 Task: Find connections with filter location Uttar Char Fasson with filter topic #Projectmanagements with filter profile language Spanish with filter current company Accel with filter school Amritsar College of Engg. & Tech, Amritsar with filter industry Law Practice with filter service category Insurance with filter keywords title Medical Transcriptionist
Action: Mouse moved to (636, 109)
Screenshot: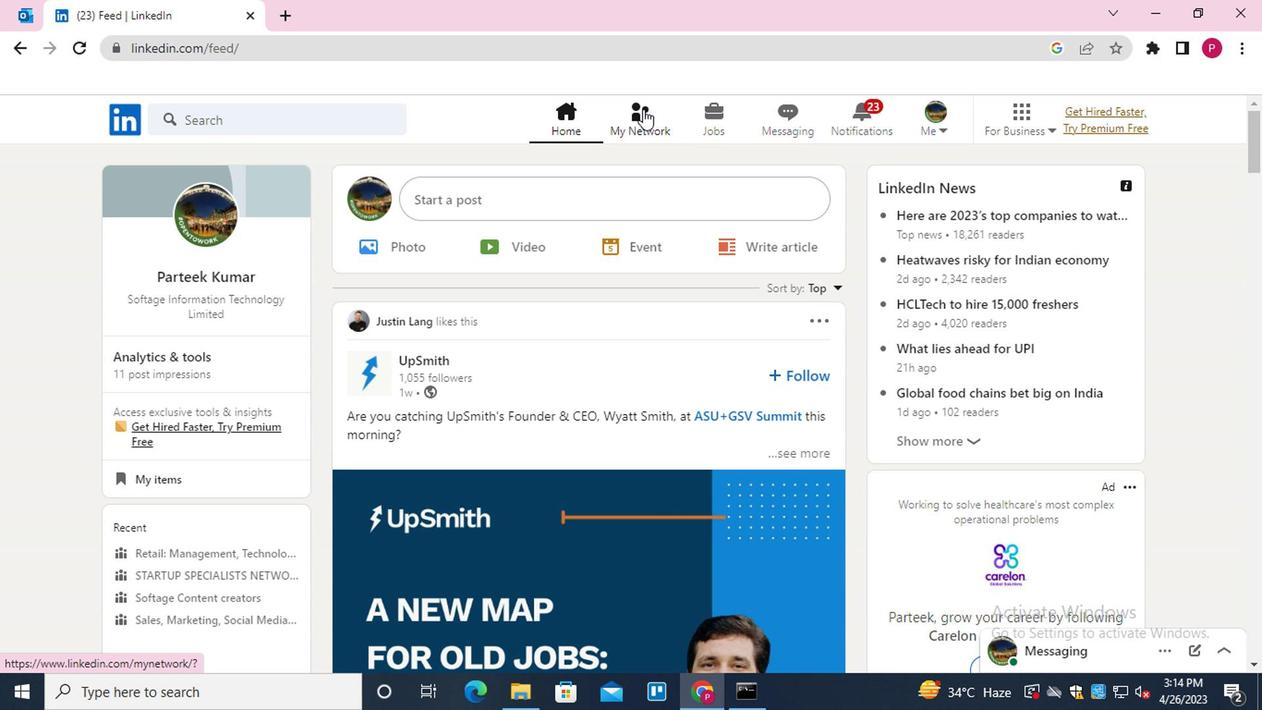
Action: Mouse pressed left at (636, 109)
Screenshot: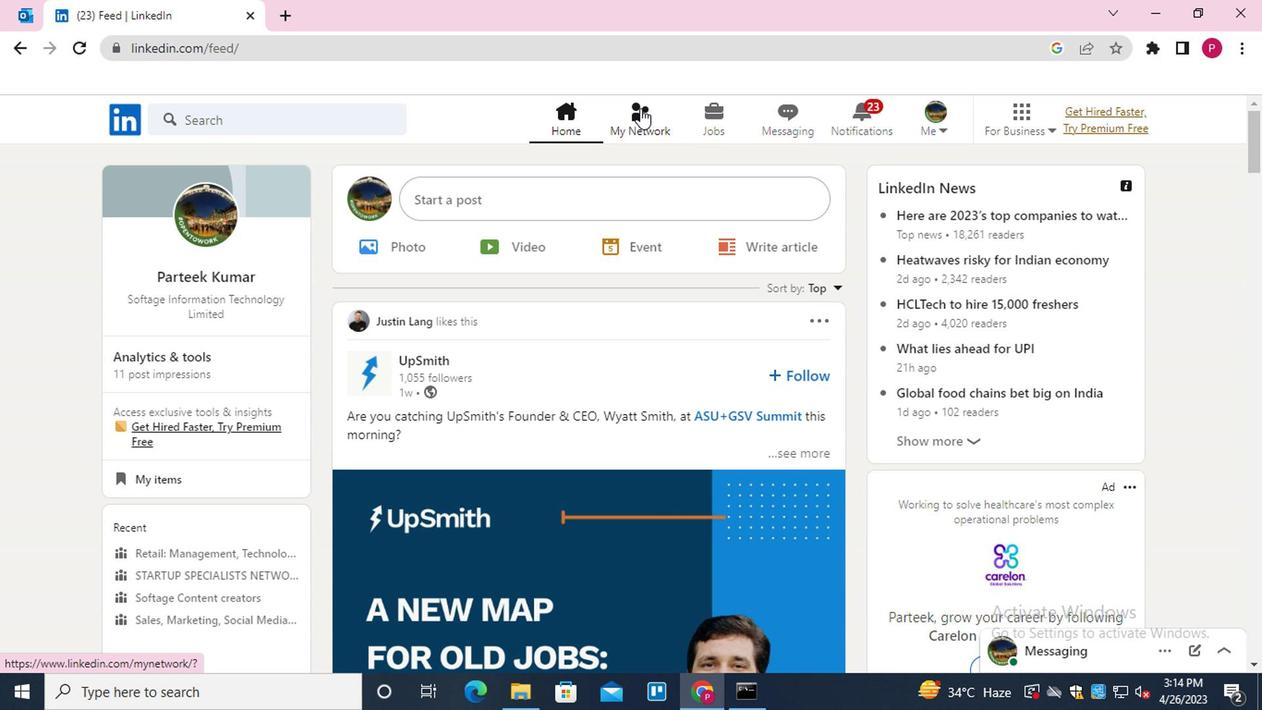 
Action: Mouse moved to (292, 226)
Screenshot: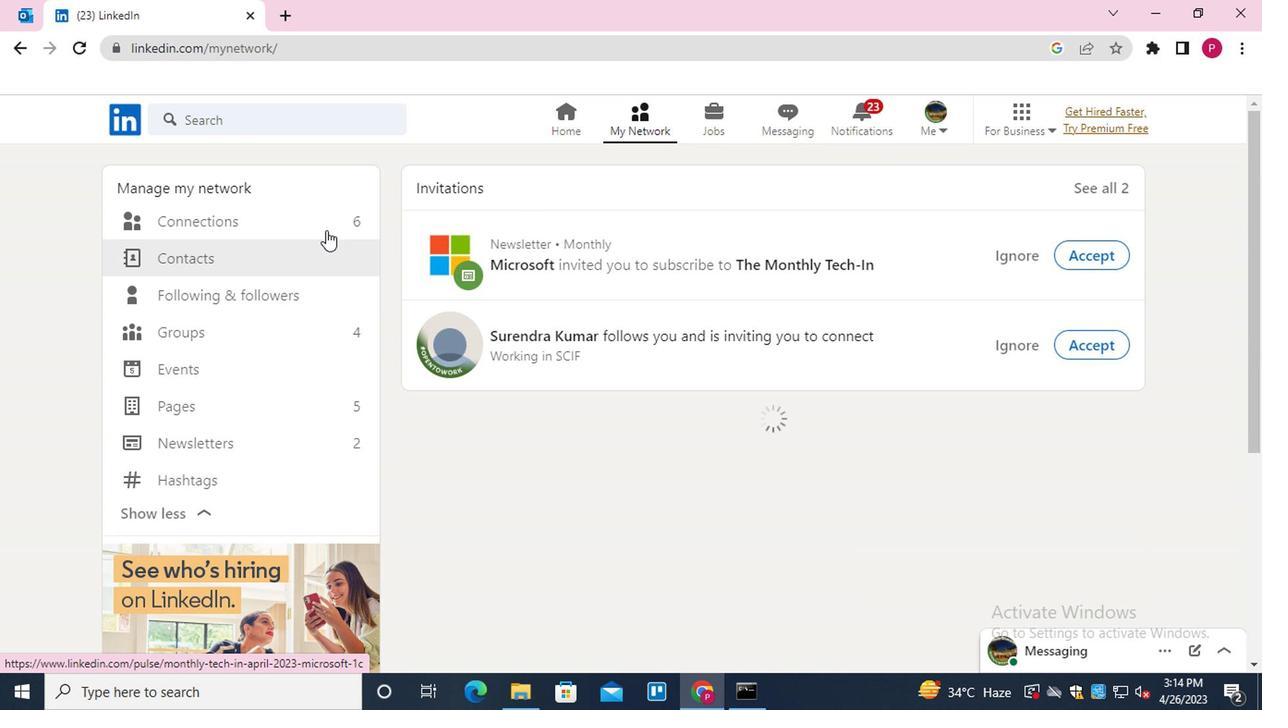 
Action: Mouse pressed left at (292, 226)
Screenshot: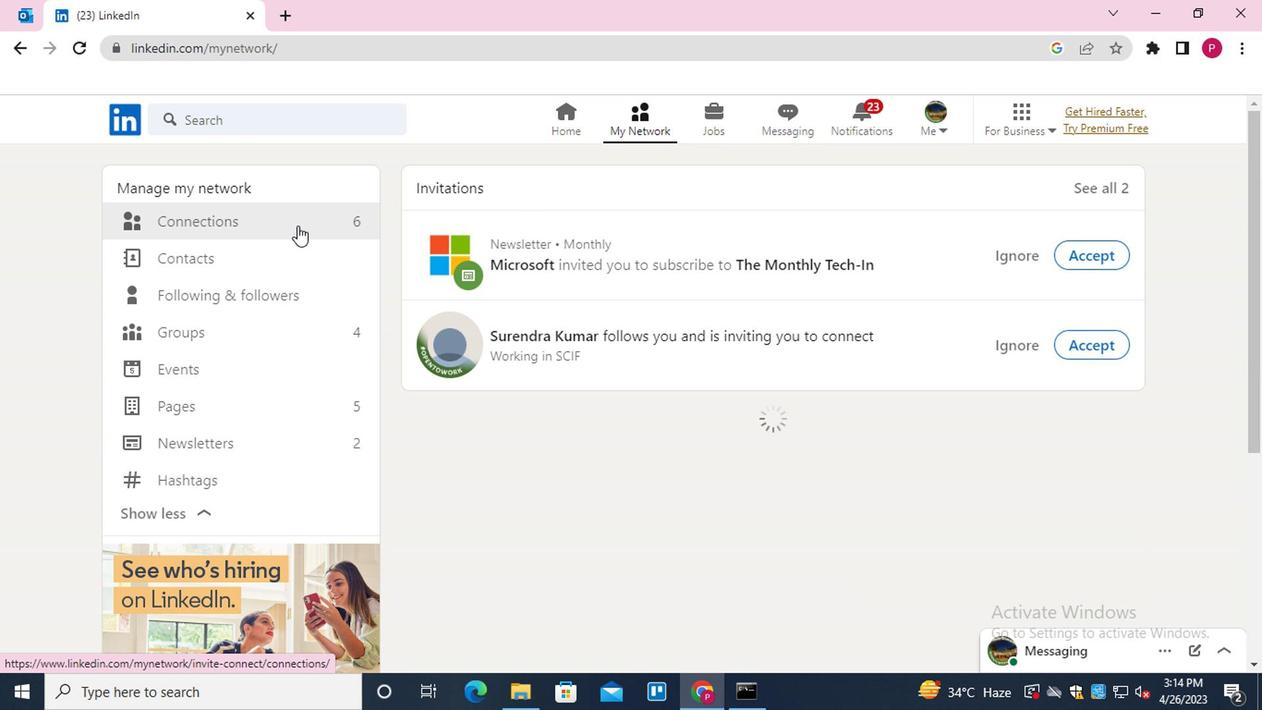 
Action: Mouse moved to (768, 224)
Screenshot: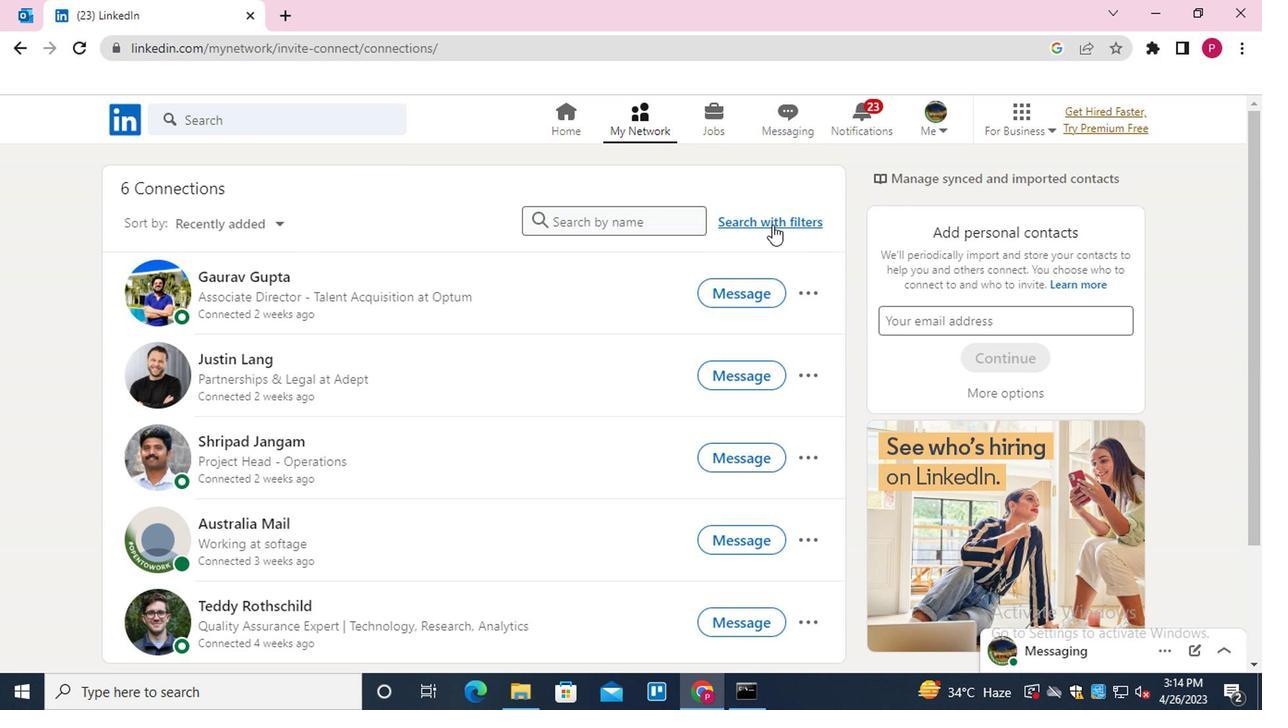 
Action: Mouse pressed left at (768, 224)
Screenshot: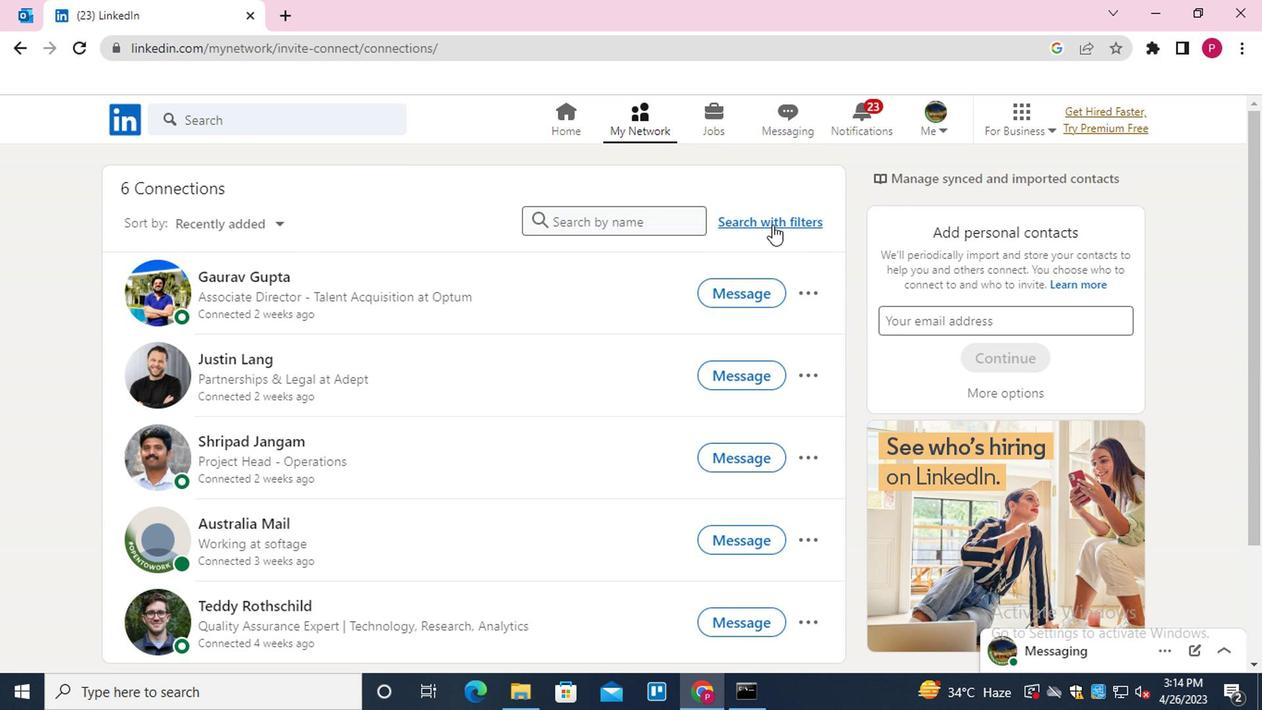 
Action: Mouse moved to (605, 169)
Screenshot: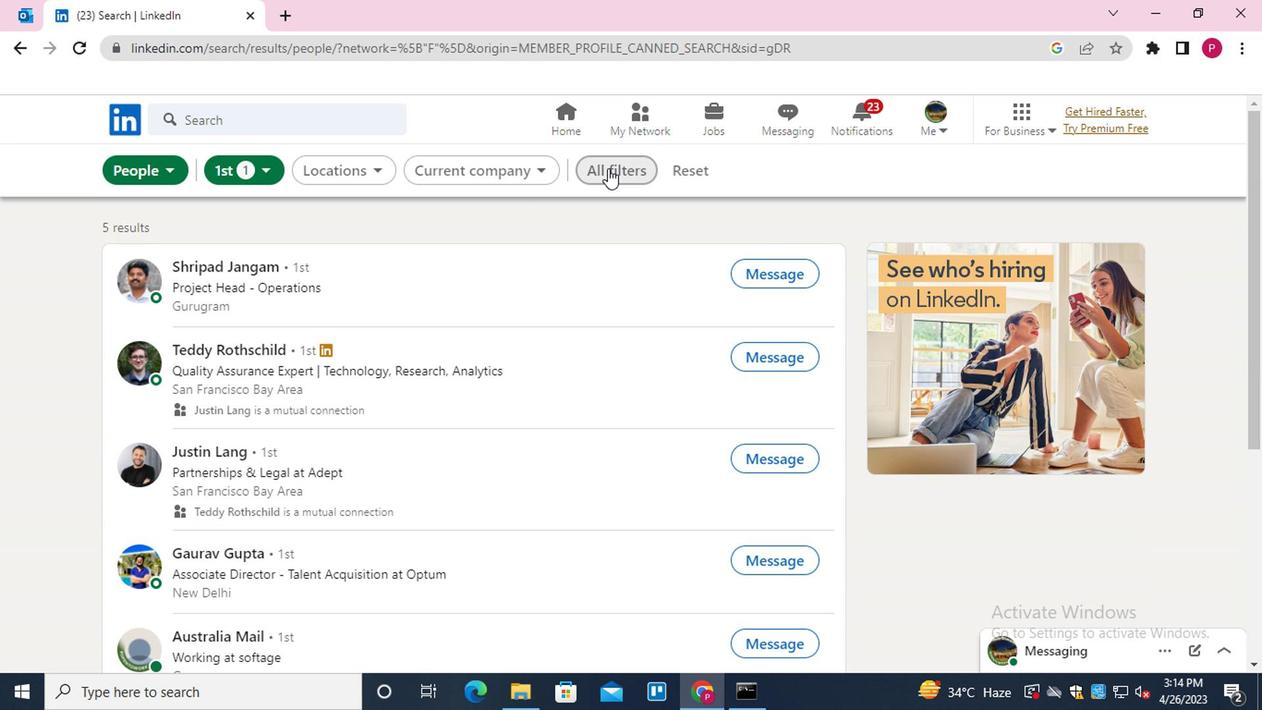 
Action: Mouse pressed left at (605, 169)
Screenshot: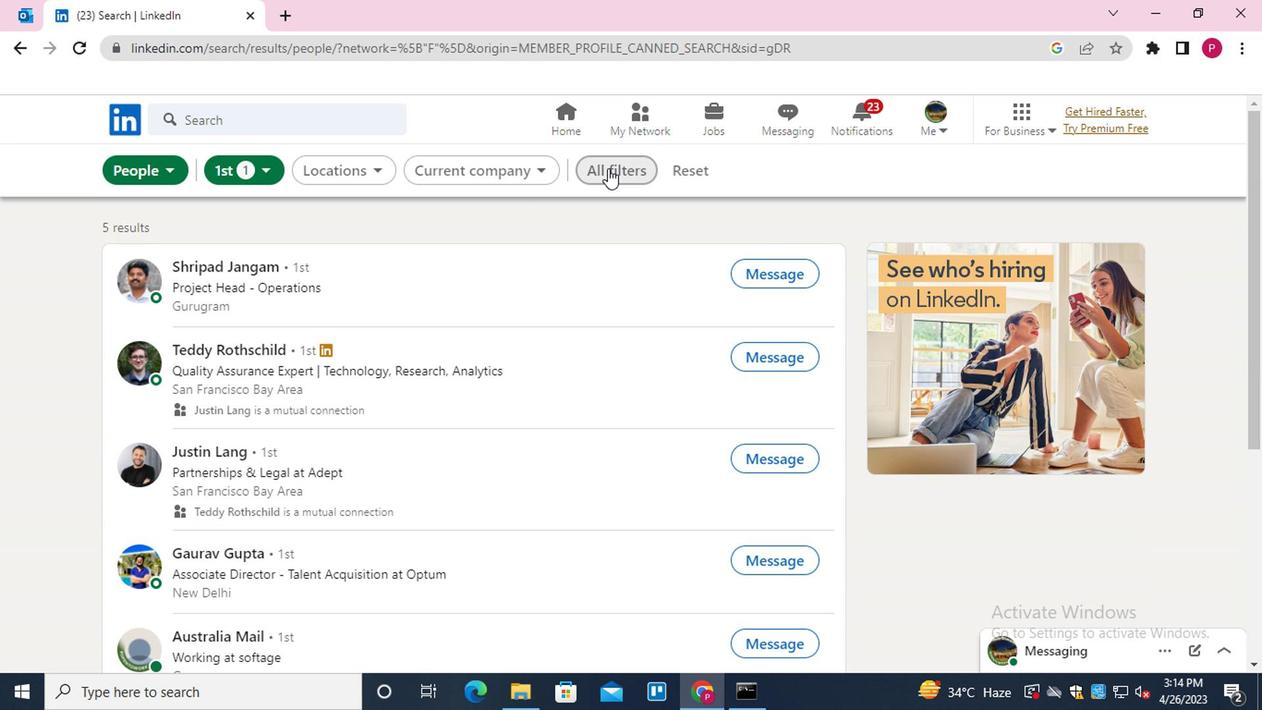 
Action: Mouse moved to (1016, 395)
Screenshot: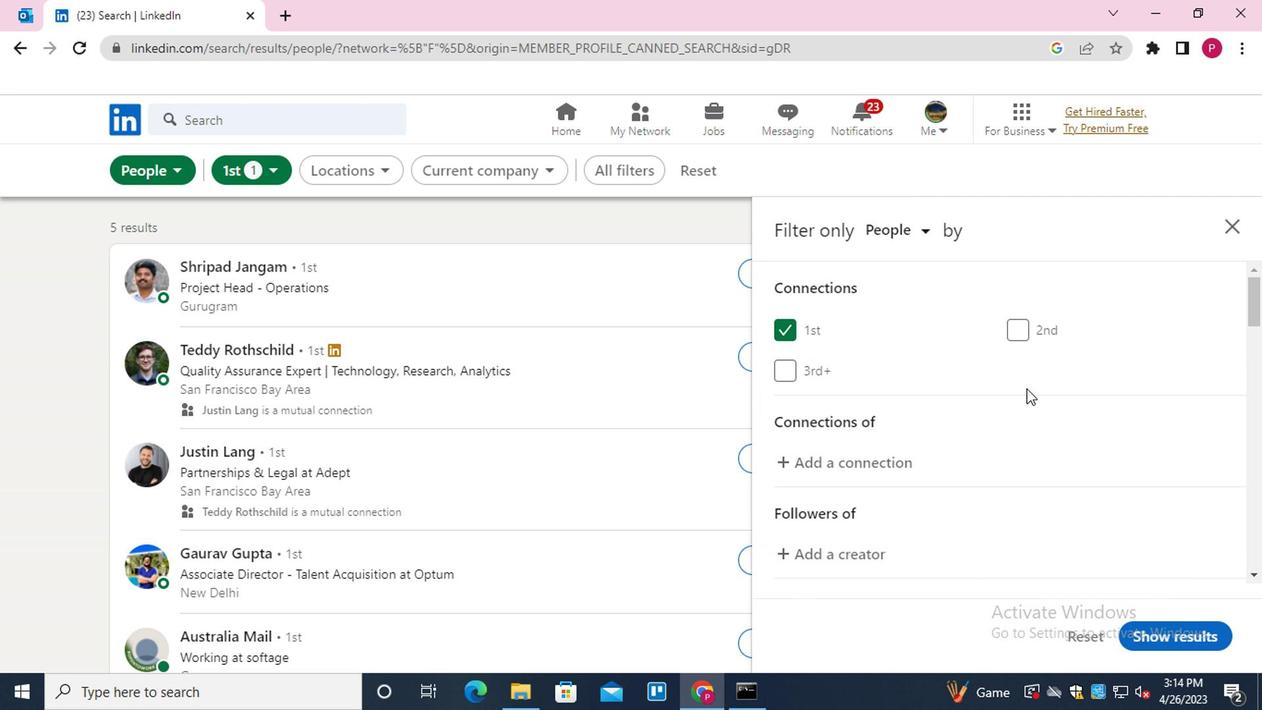 
Action: Mouse scrolled (1016, 394) with delta (0, -1)
Screenshot: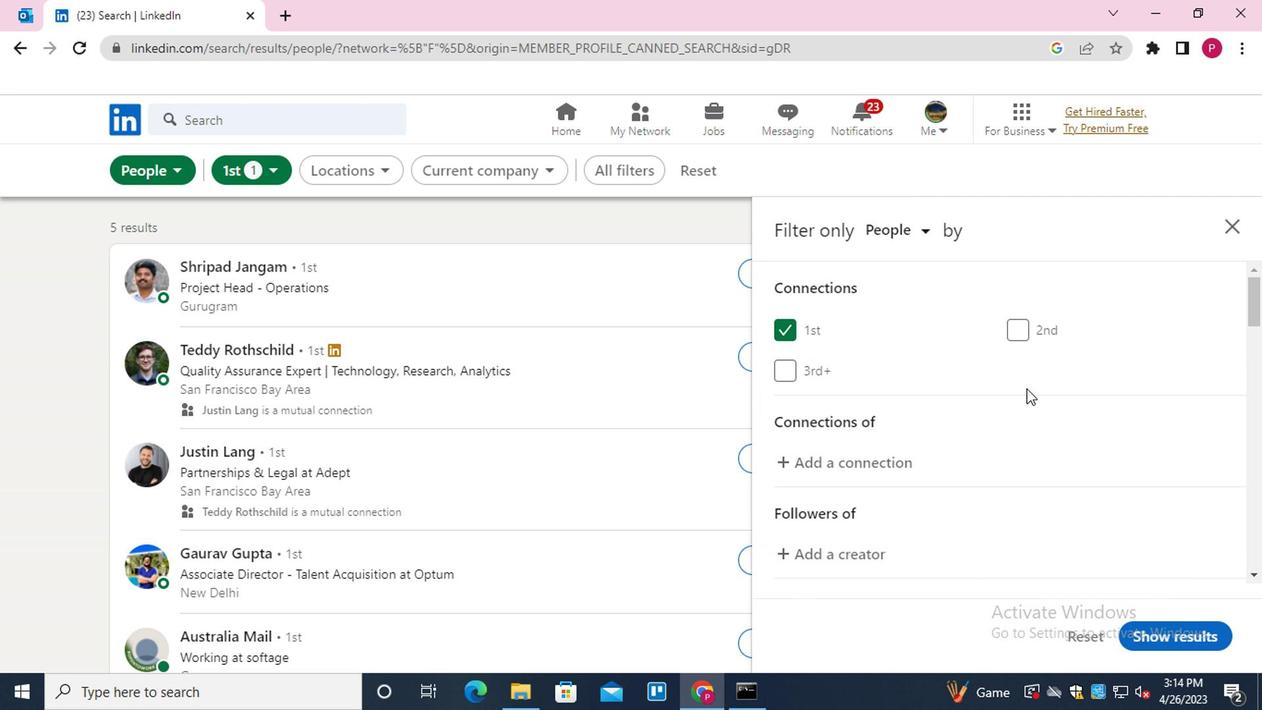 
Action: Mouse scrolled (1016, 394) with delta (0, -1)
Screenshot: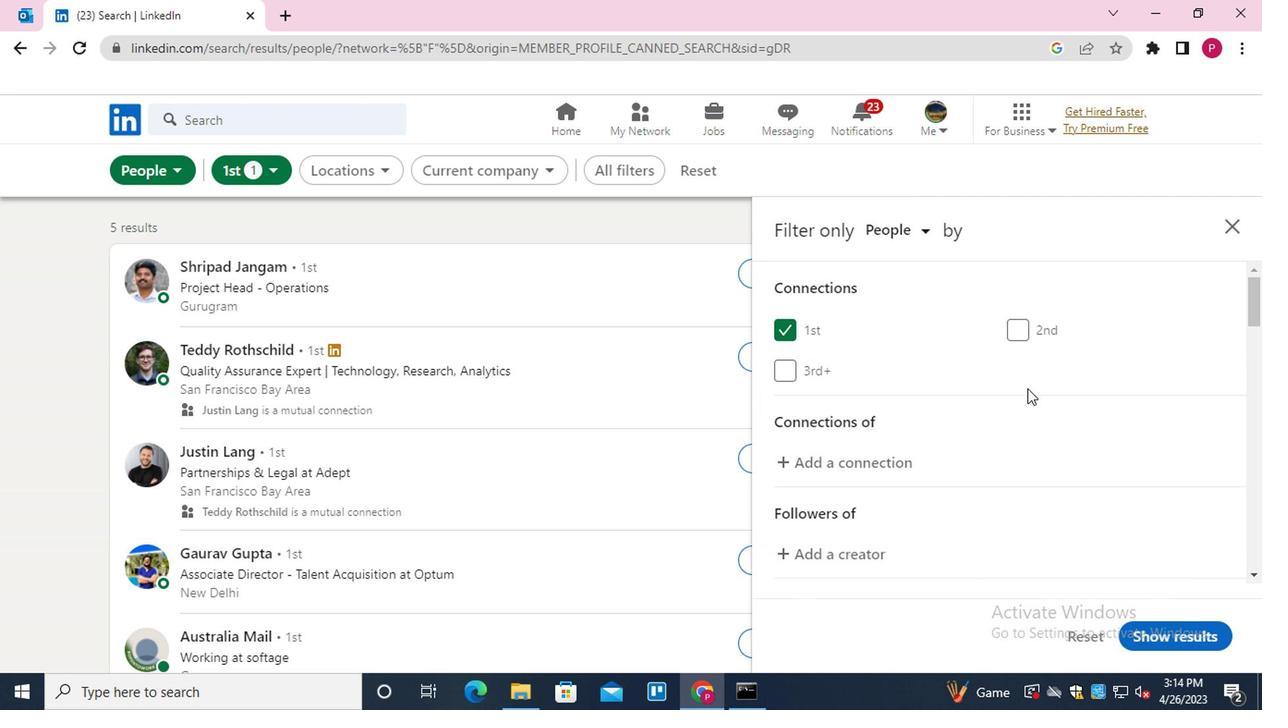 
Action: Mouse scrolled (1016, 394) with delta (0, -1)
Screenshot: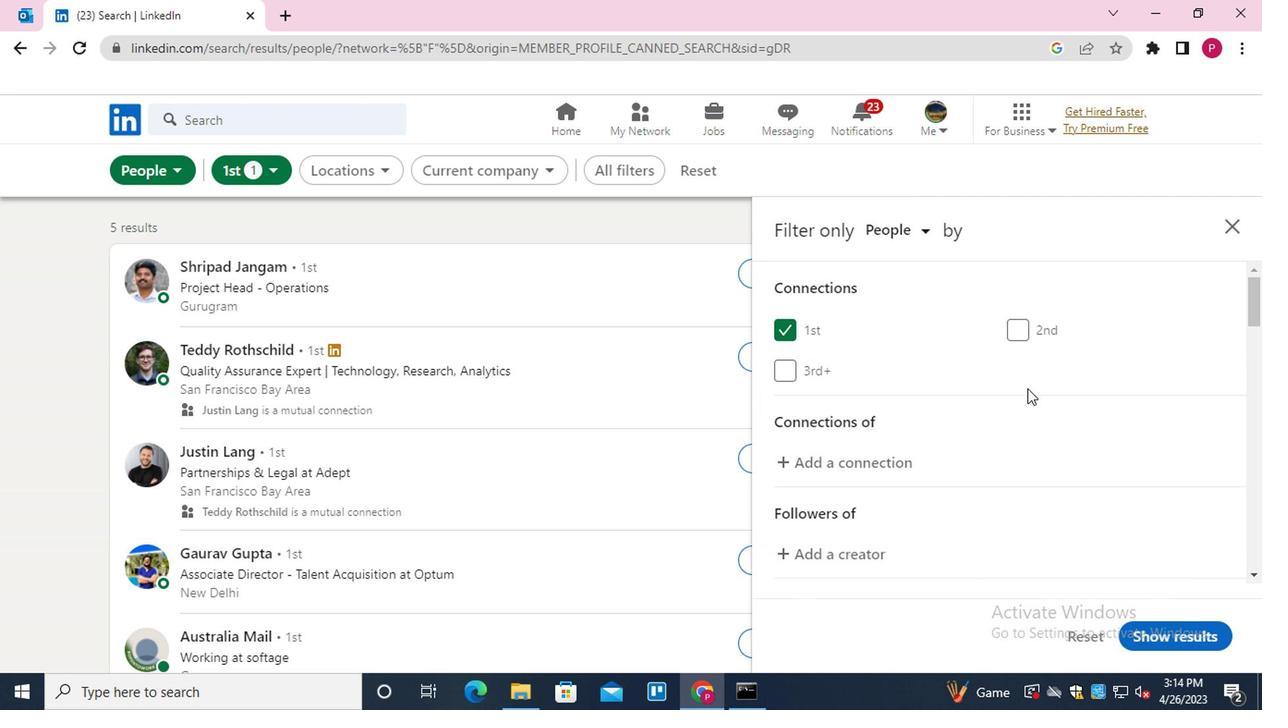 
Action: Mouse scrolled (1016, 394) with delta (0, -1)
Screenshot: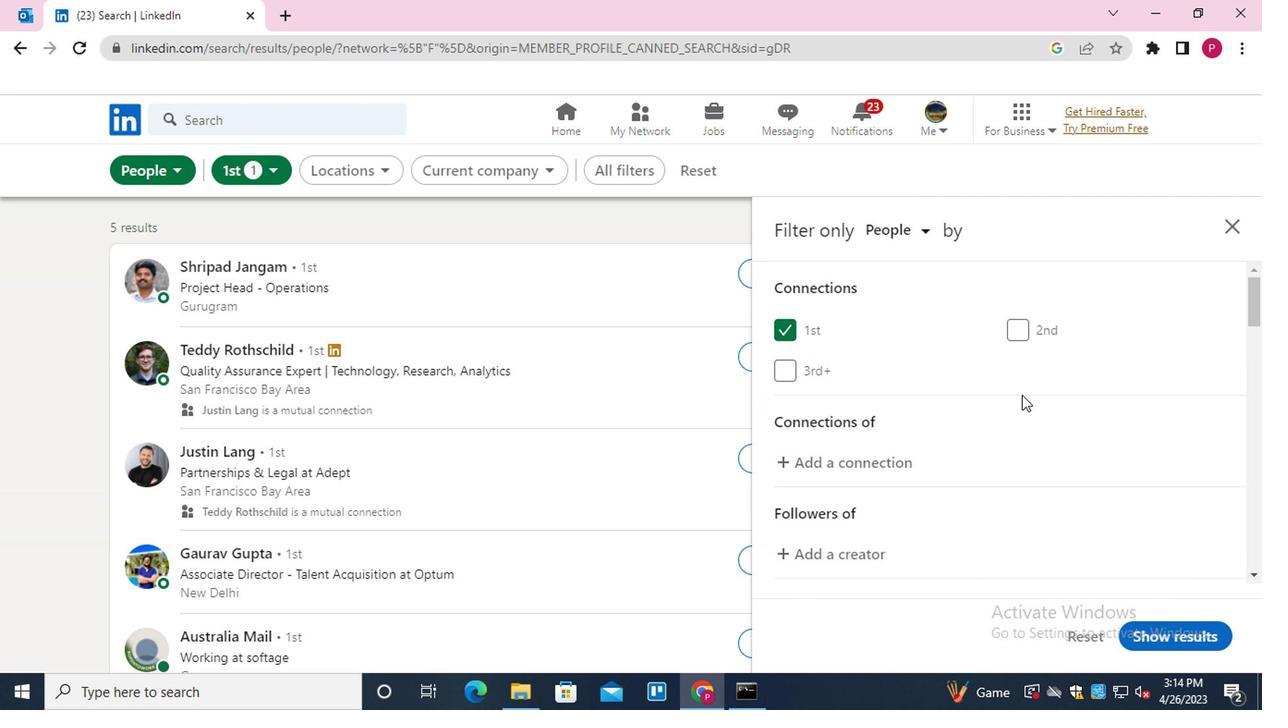 
Action: Mouse moved to (1075, 359)
Screenshot: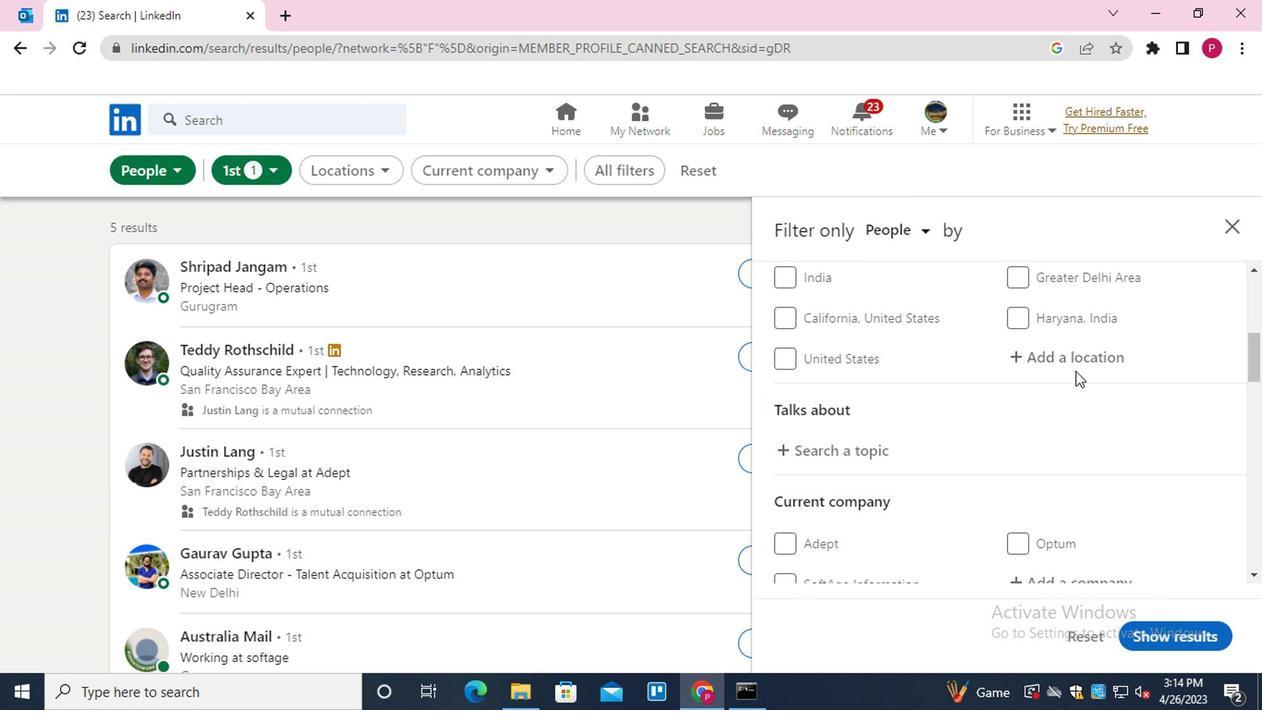 
Action: Mouse pressed left at (1075, 359)
Screenshot: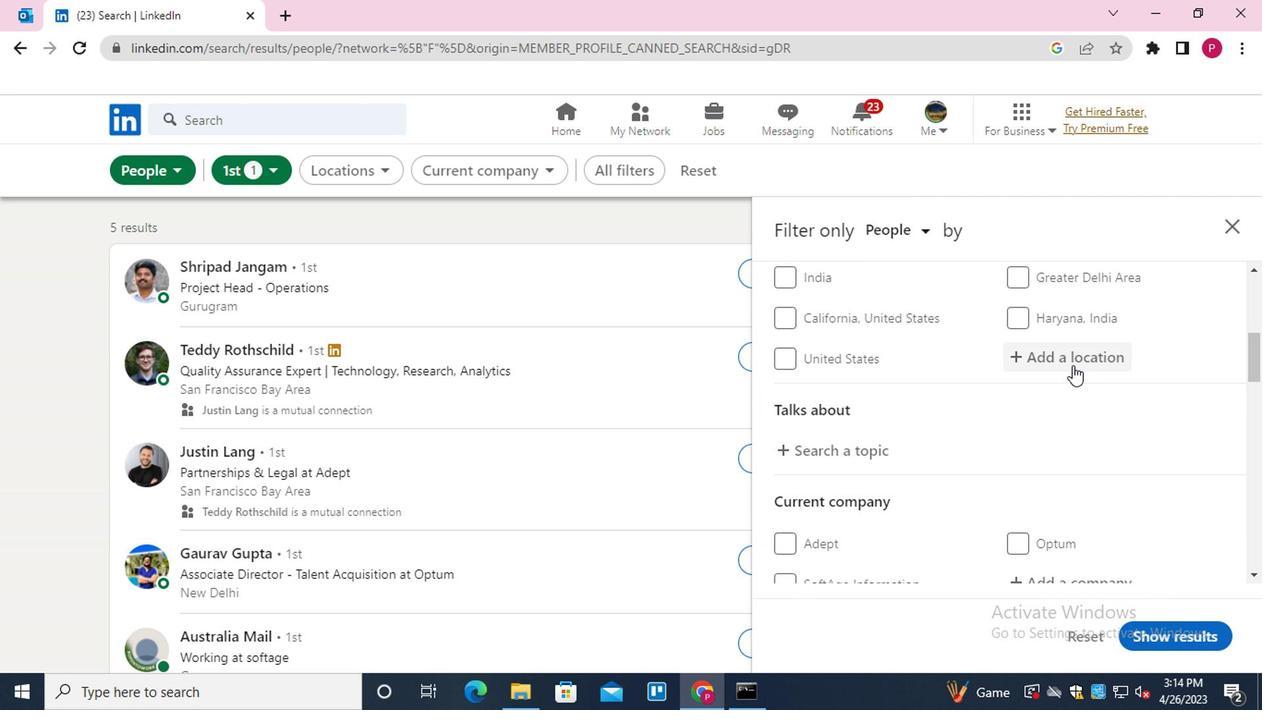 
Action: Key pressed <Key.shift><Key.shift><Key.shift><Key.shift><Key.shift>UTTAR<Key.space><Key.shift><Key.shift>CHAR<Key.space><Key.shift><Key.shift><Key.shift><Key.shift><Key.shift><Key.shift><Key.shift><Key.shift><Key.shift><Key.shift><Key.shift><Key.shift><Key.shift><Key.shift><Key.shift><Key.shift><Key.shift><Key.shift><Key.shift><Key.shift><Key.shift><Key.shift><Key.shift>FASSON
Screenshot: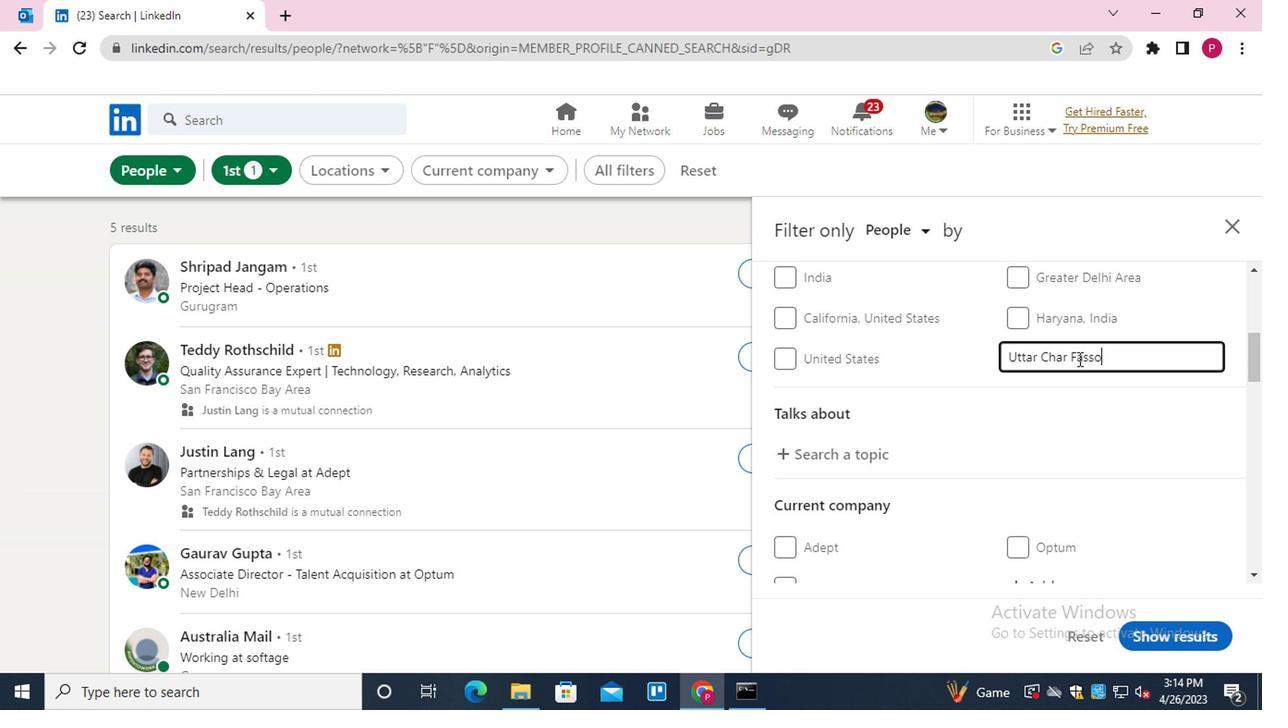 
Action: Mouse moved to (860, 443)
Screenshot: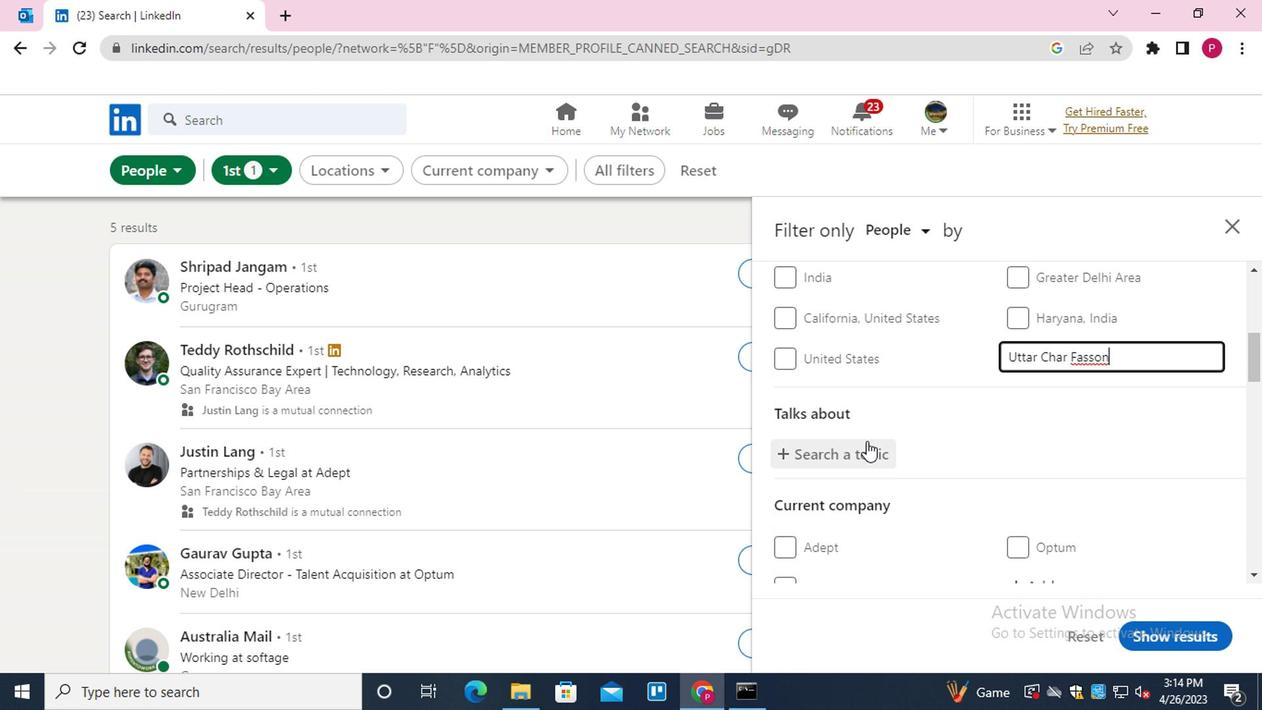 
Action: Mouse pressed left at (860, 443)
Screenshot: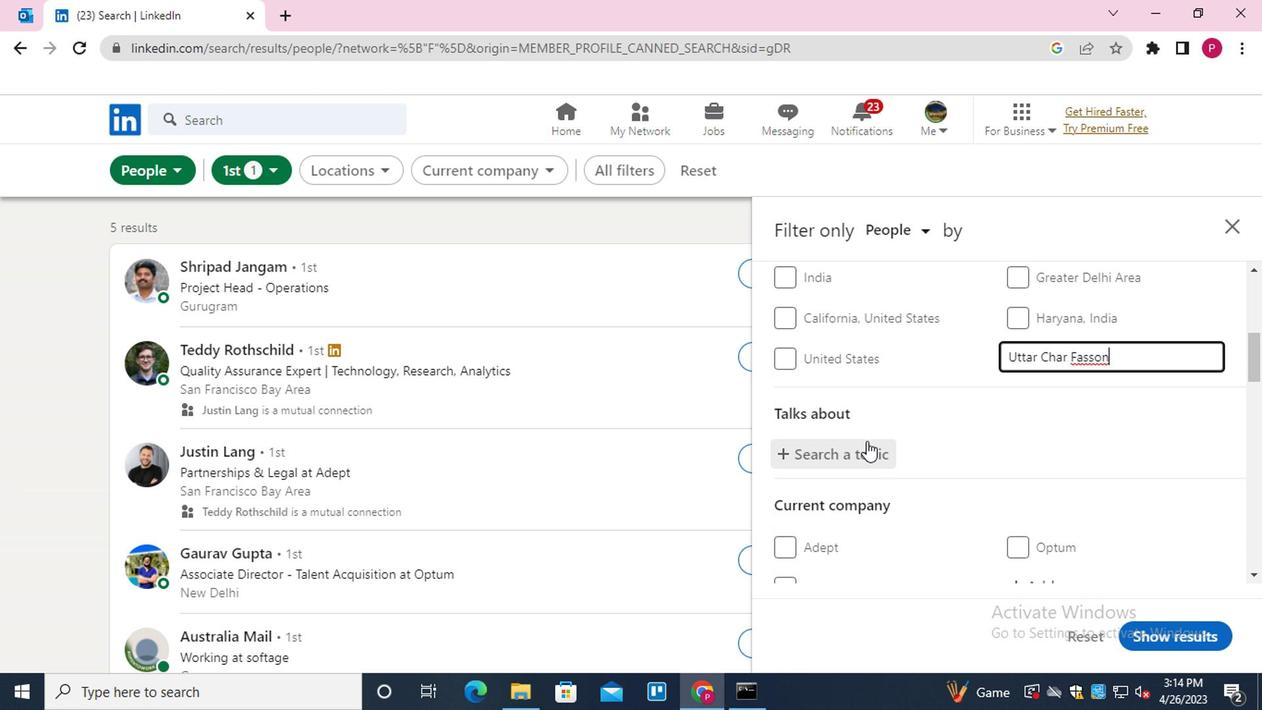 
Action: Mouse moved to (862, 439)
Screenshot: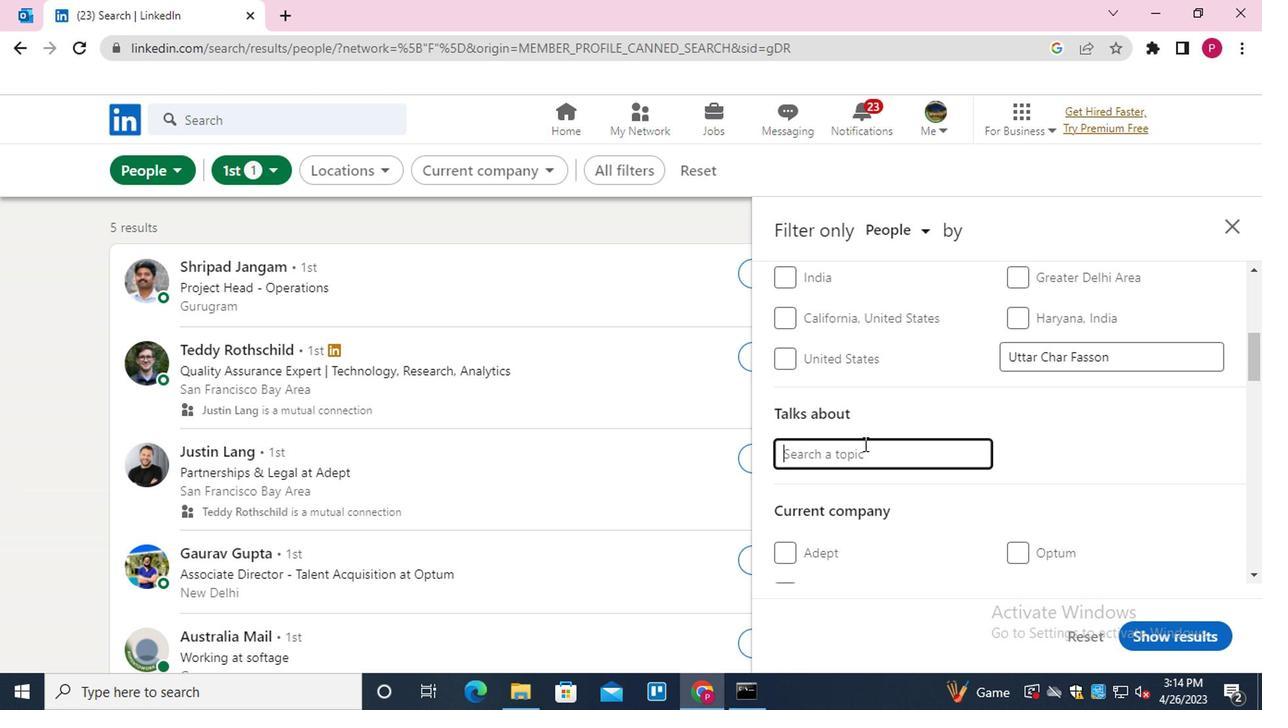 
Action: Key pressed PROJECTMANAGEM<Key.down><Key.enter>
Screenshot: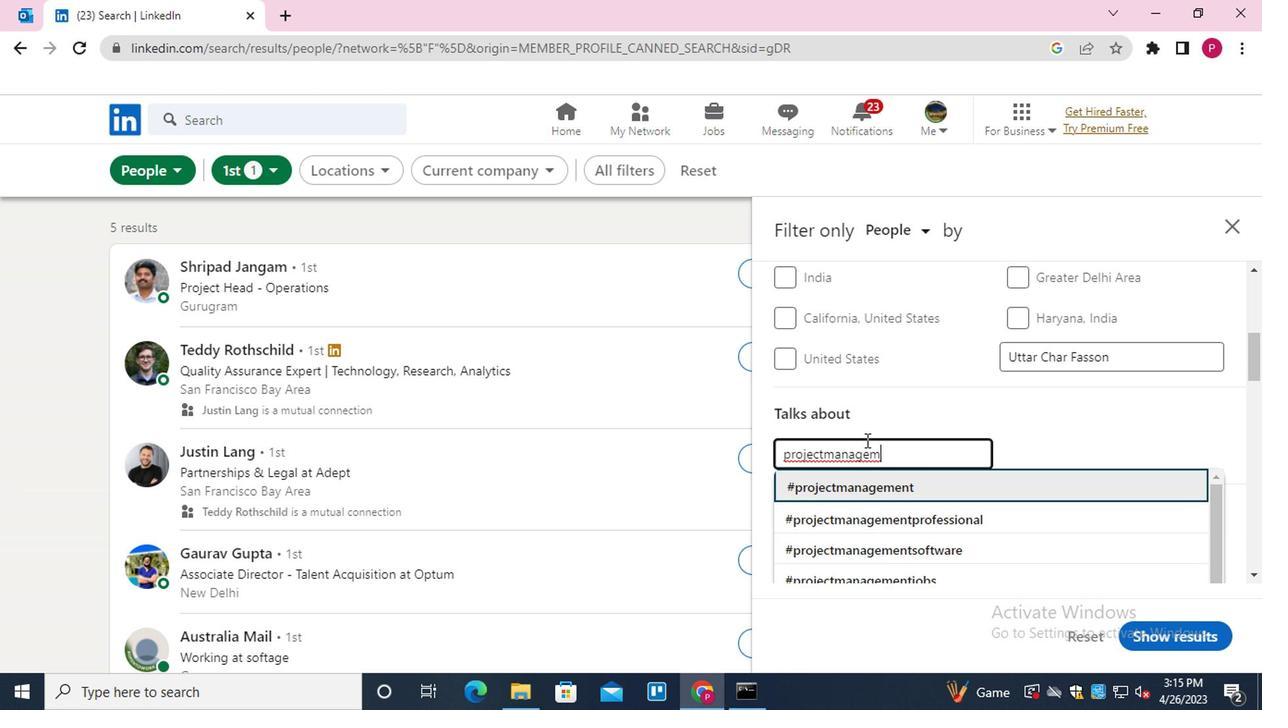 
Action: Mouse moved to (999, 344)
Screenshot: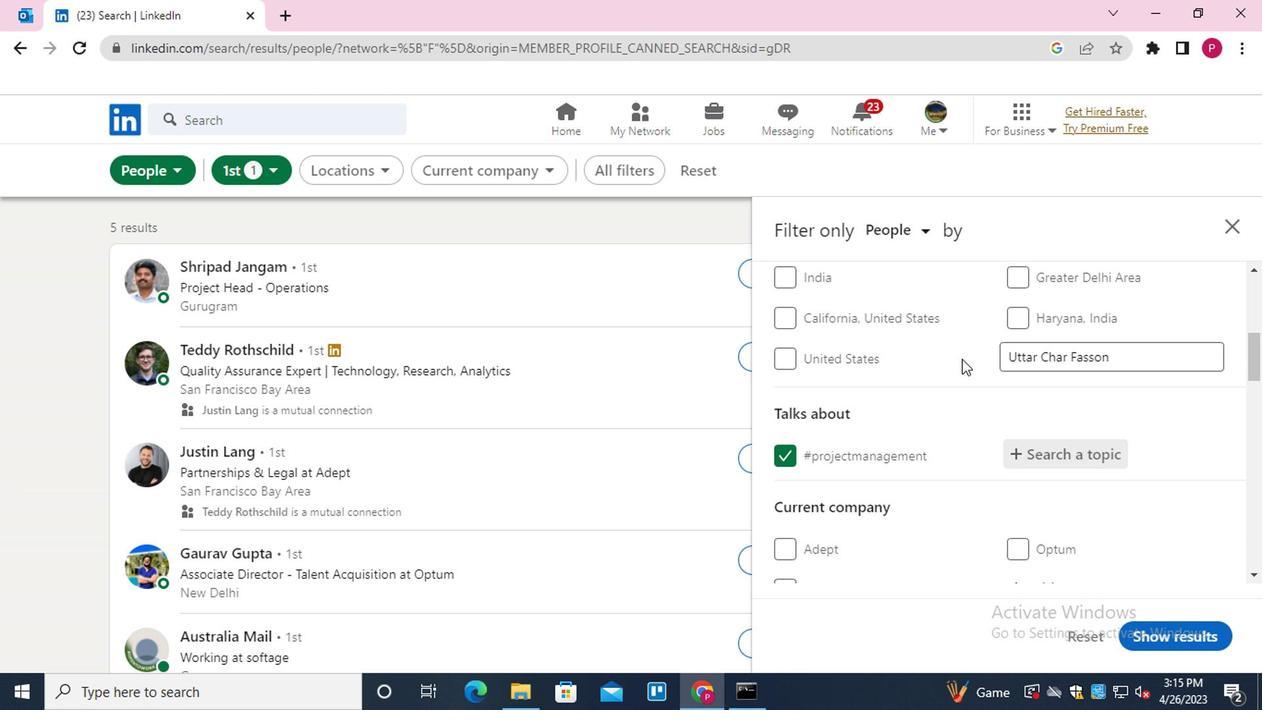
Action: Mouse scrolled (999, 343) with delta (0, -1)
Screenshot: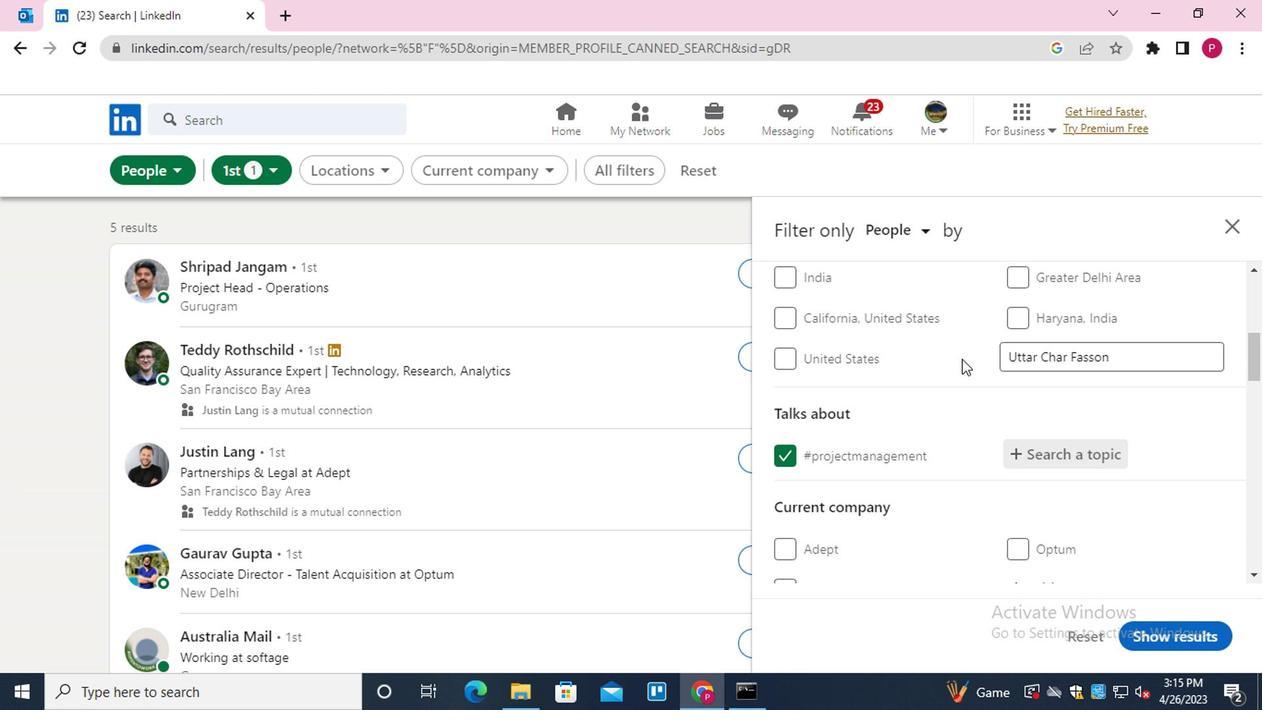 
Action: Mouse moved to (1000, 343)
Screenshot: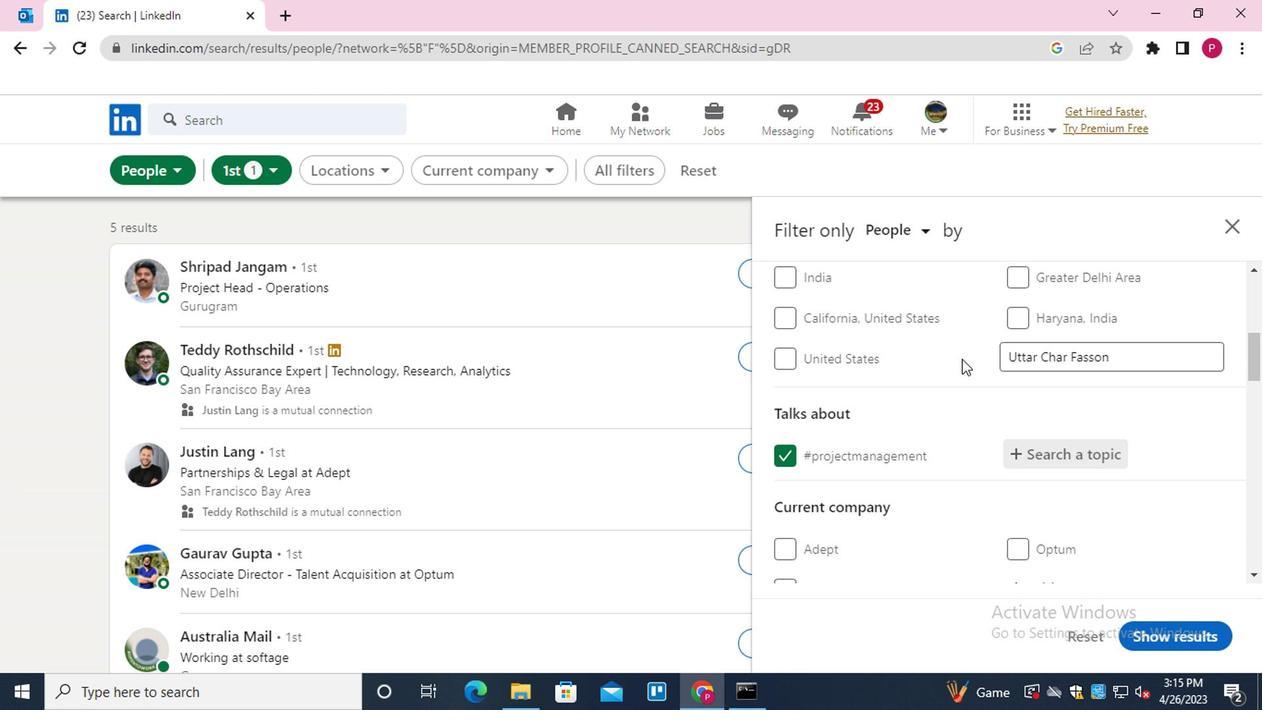 
Action: Mouse scrolled (1000, 342) with delta (0, 0)
Screenshot: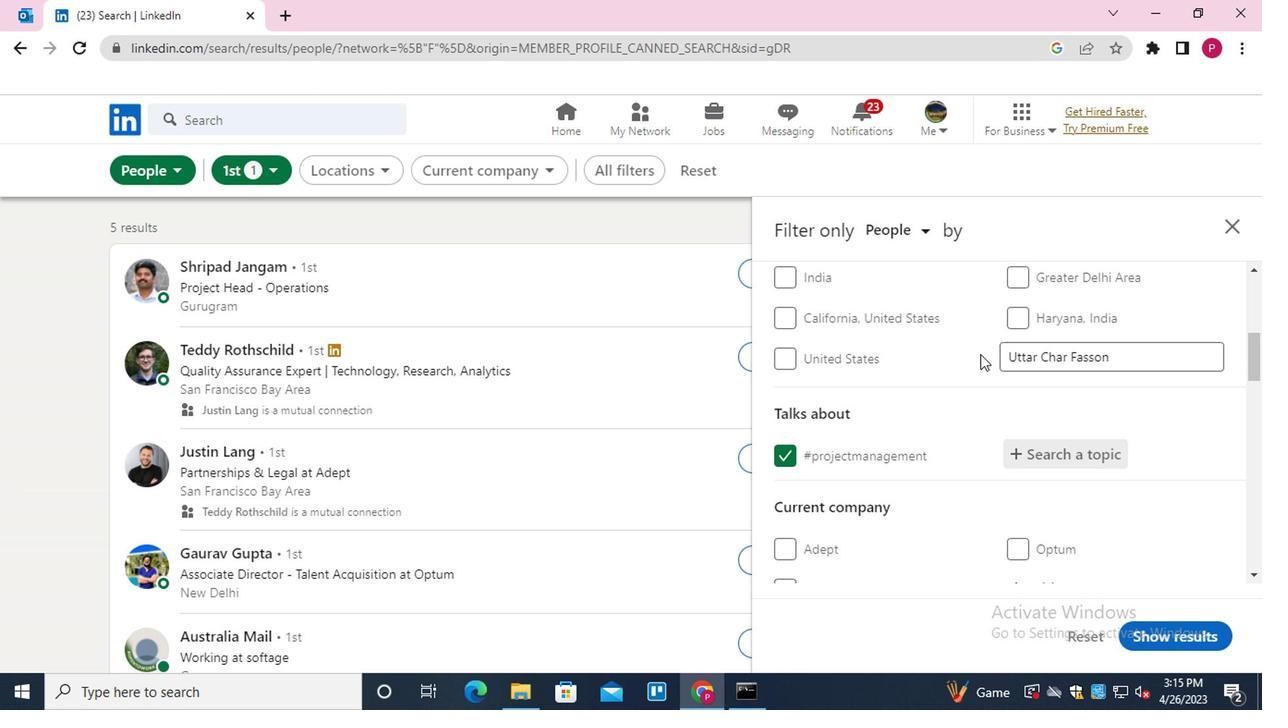 
Action: Mouse moved to (1069, 411)
Screenshot: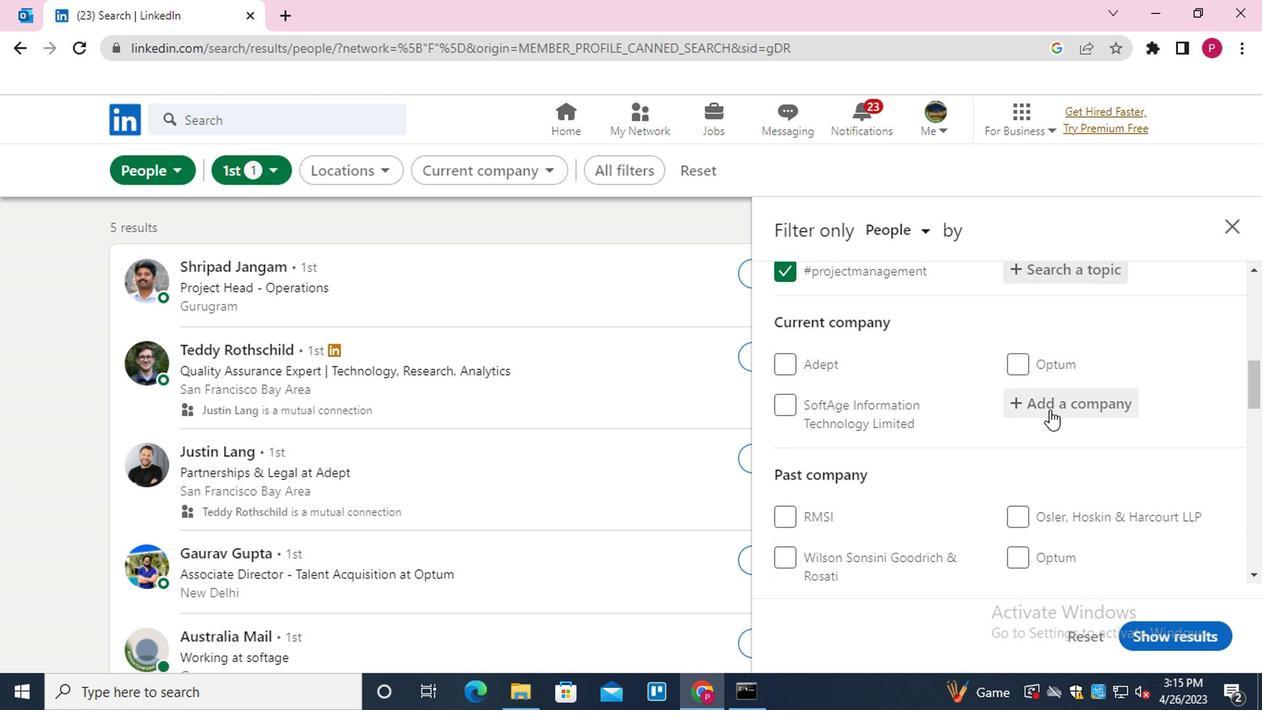 
Action: Mouse pressed left at (1069, 411)
Screenshot: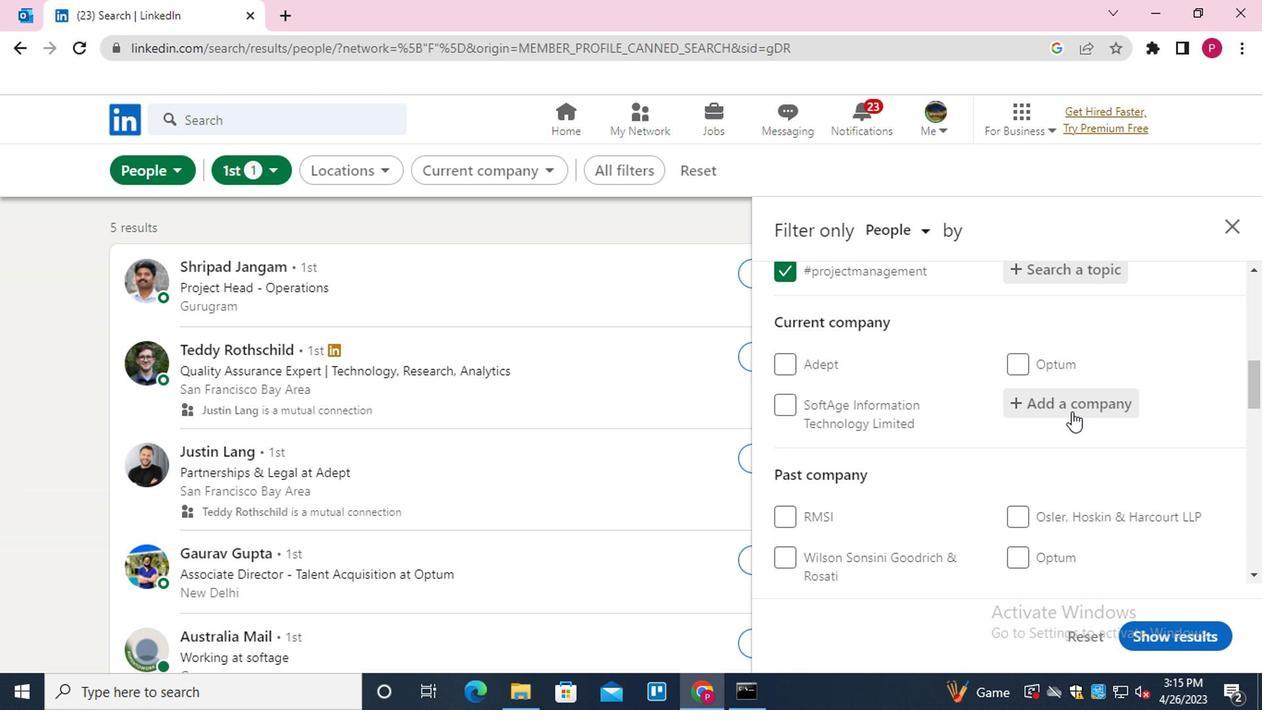 
Action: Key pressed <Key.shift>ACCEL
Screenshot: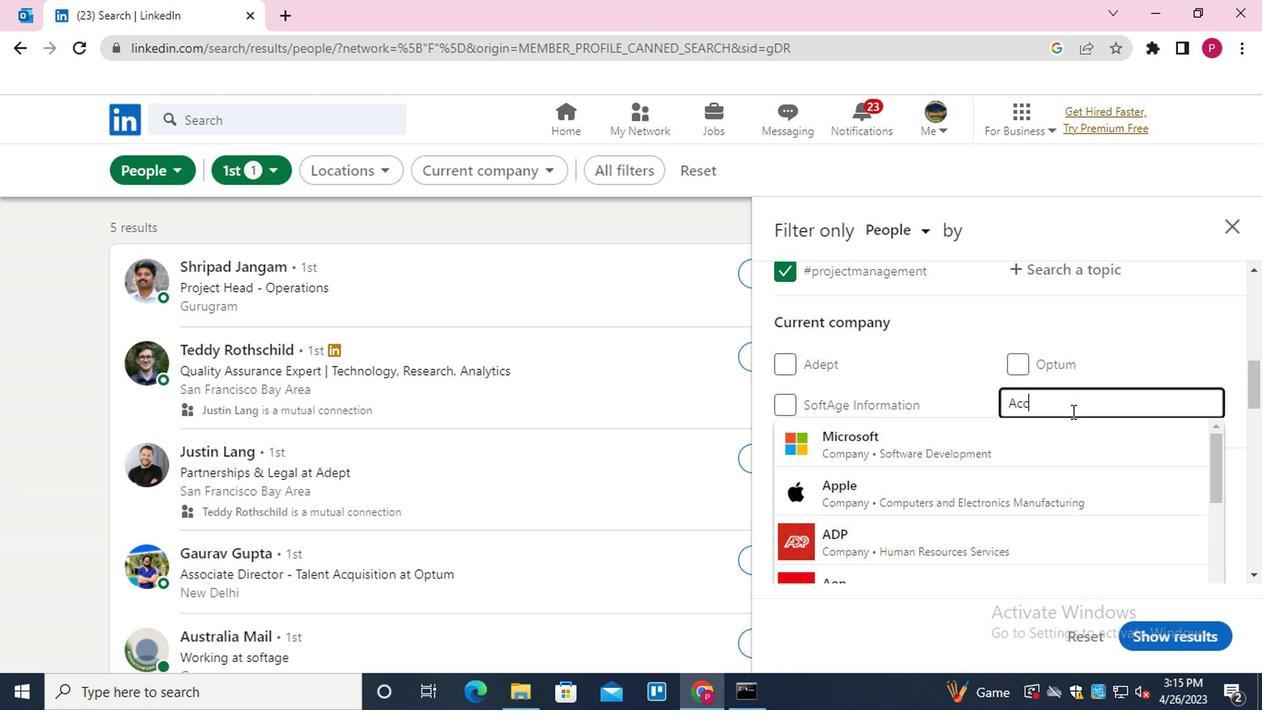 
Action: Mouse moved to (1062, 443)
Screenshot: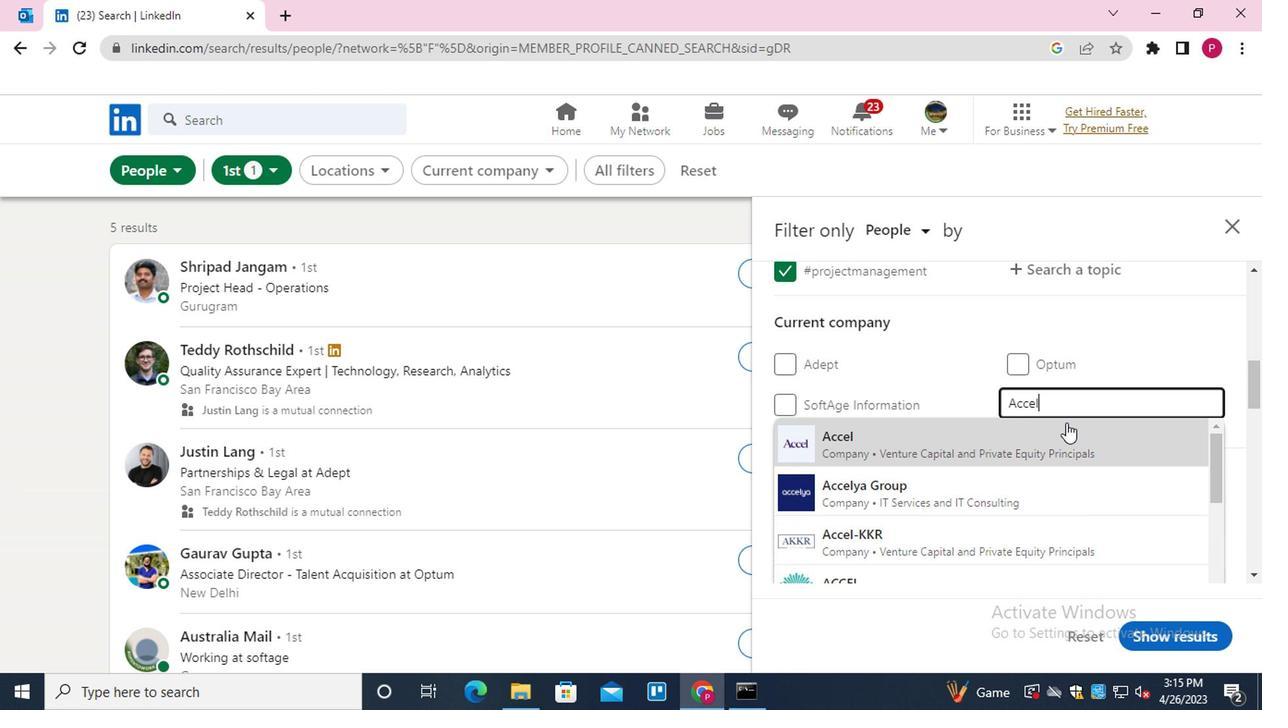 
Action: Mouse pressed left at (1062, 443)
Screenshot: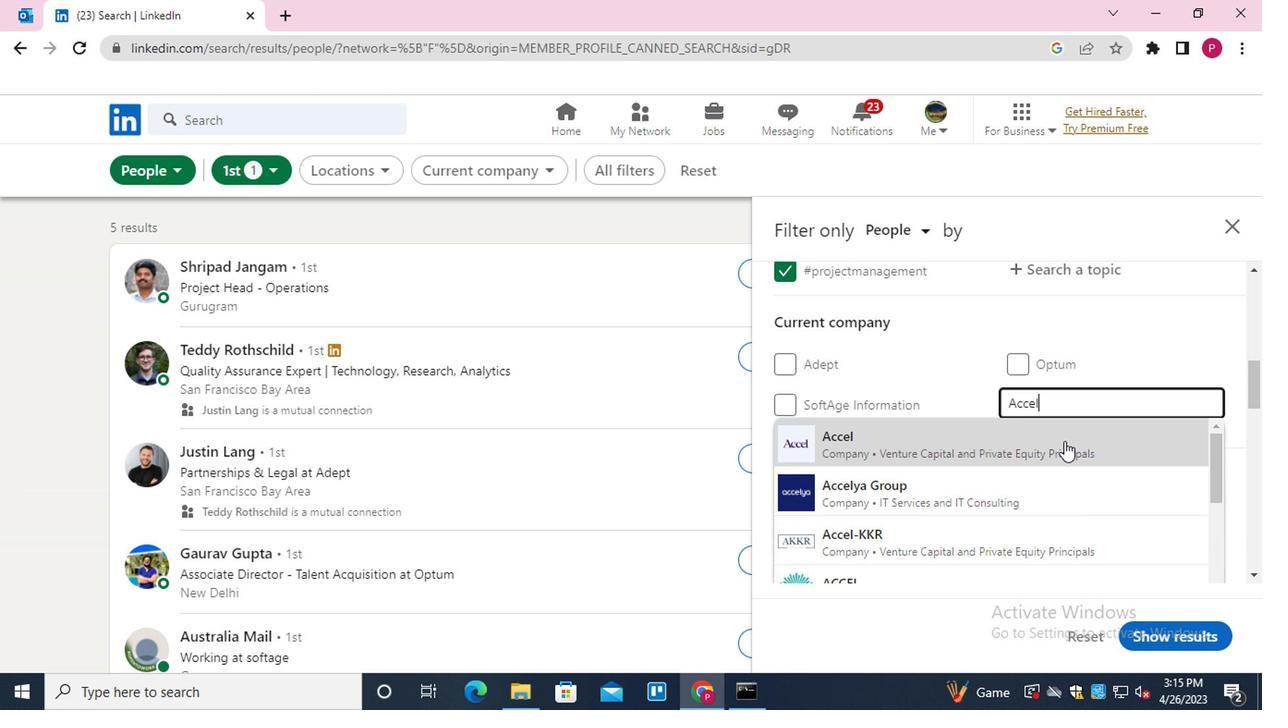 
Action: Mouse moved to (933, 365)
Screenshot: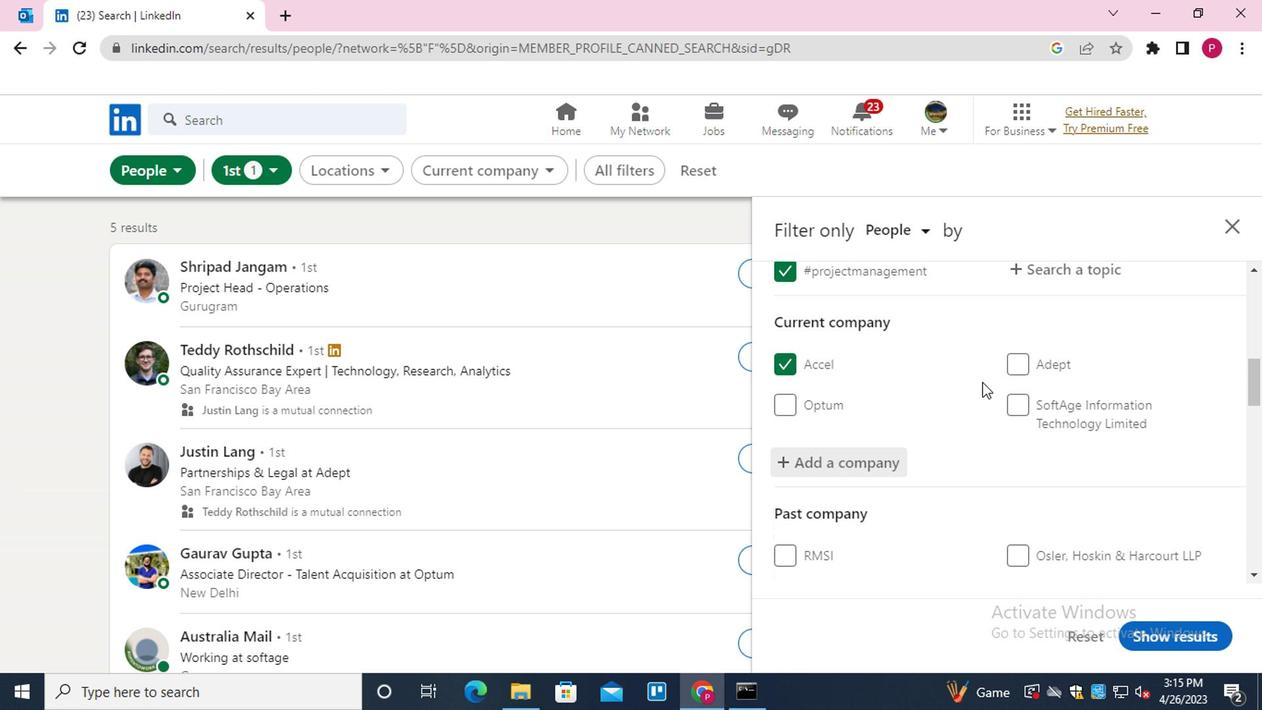 
Action: Mouse scrolled (933, 364) with delta (0, -1)
Screenshot: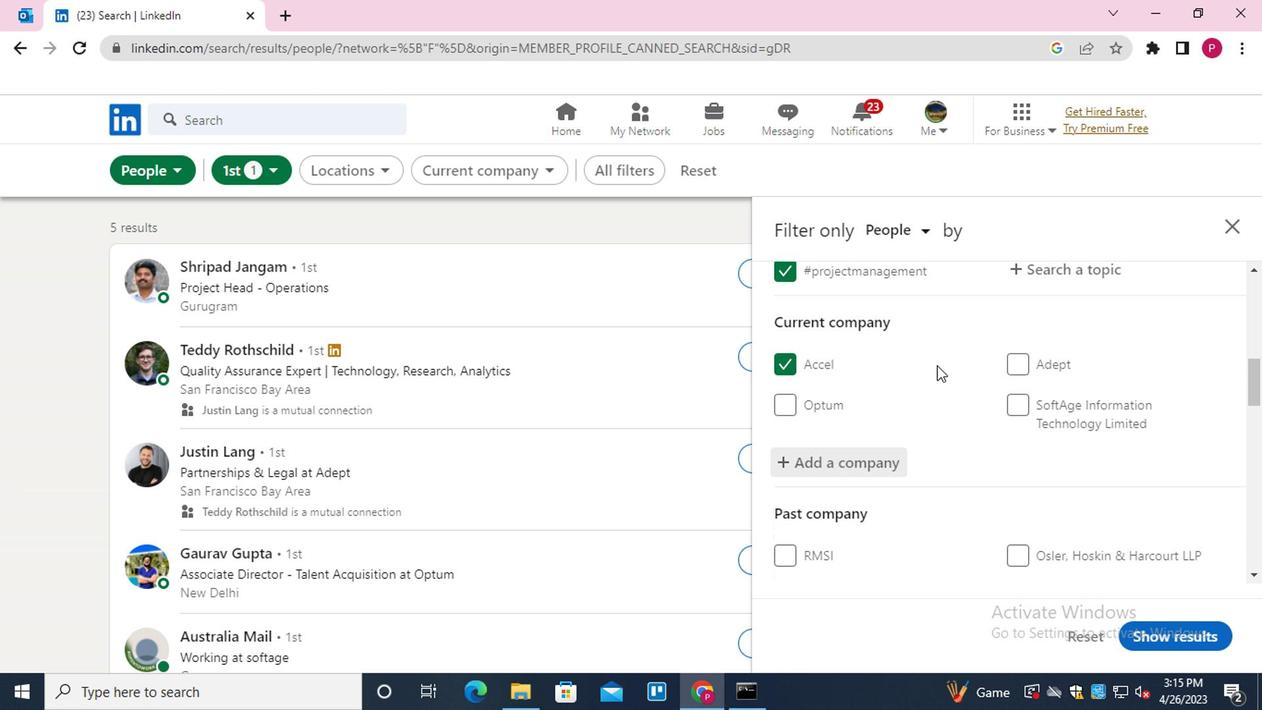 
Action: Mouse scrolled (933, 364) with delta (0, -1)
Screenshot: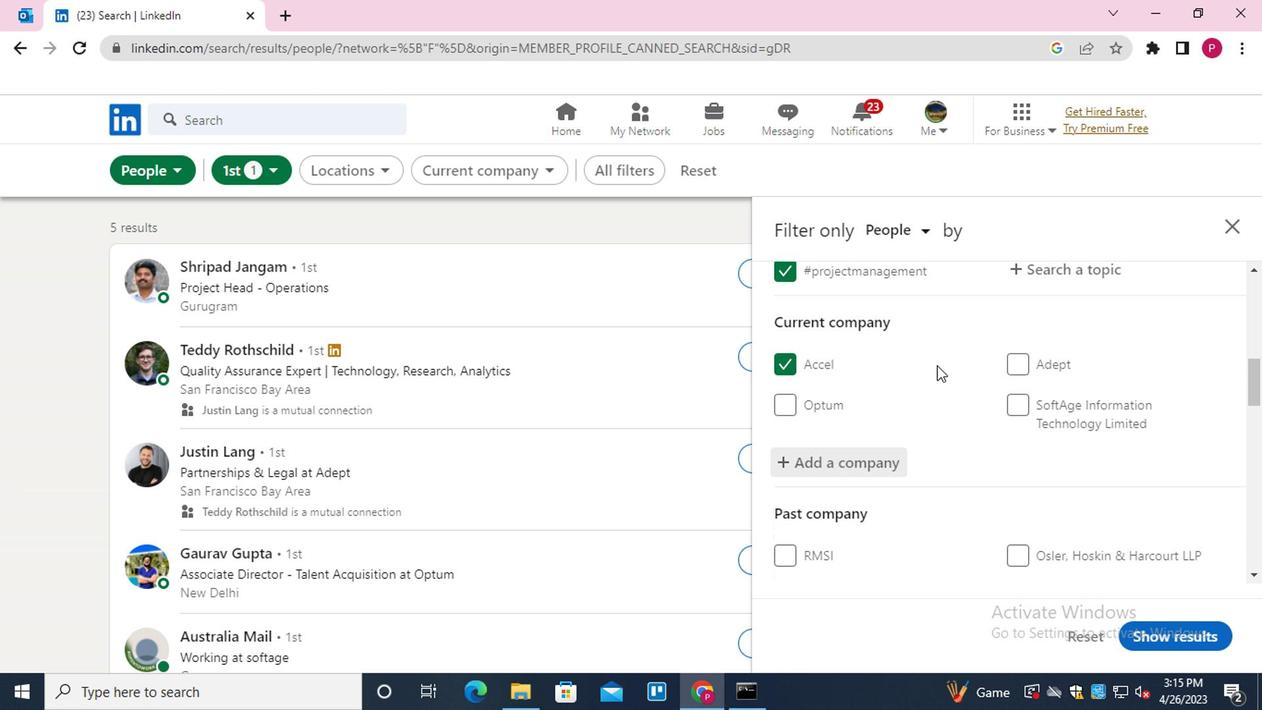 
Action: Mouse moved to (999, 423)
Screenshot: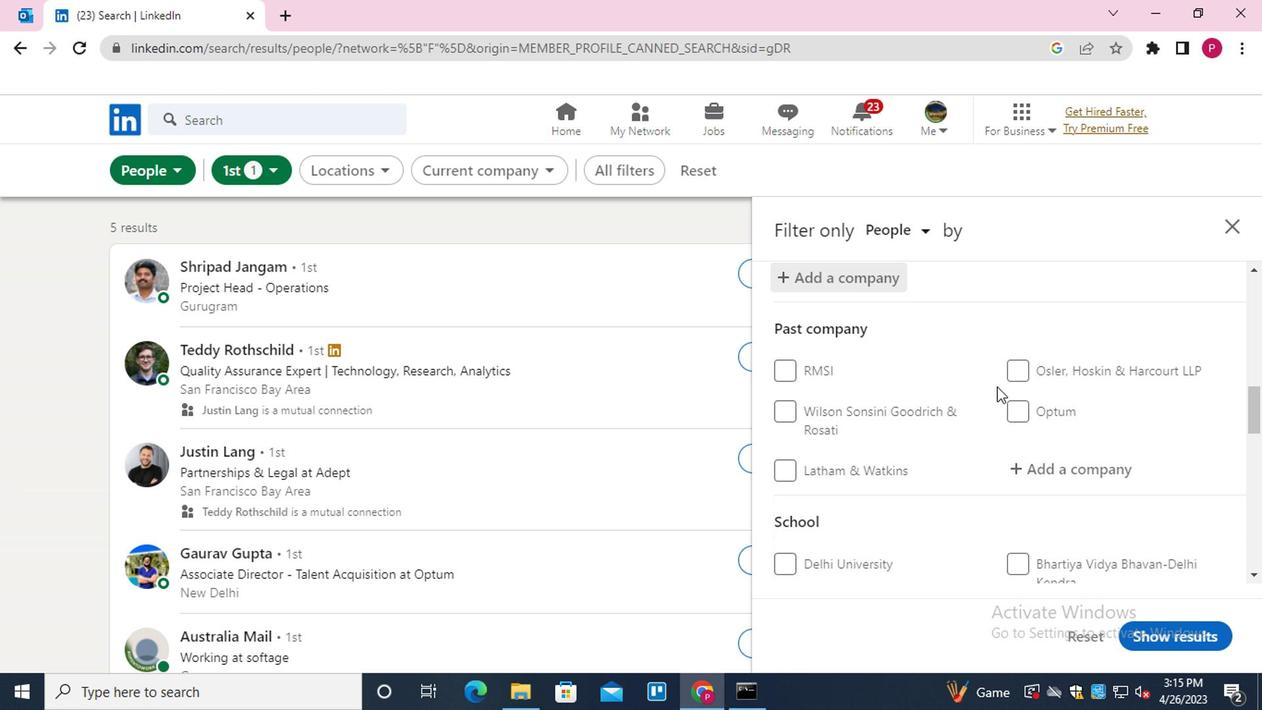 
Action: Mouse scrolled (999, 422) with delta (0, -1)
Screenshot: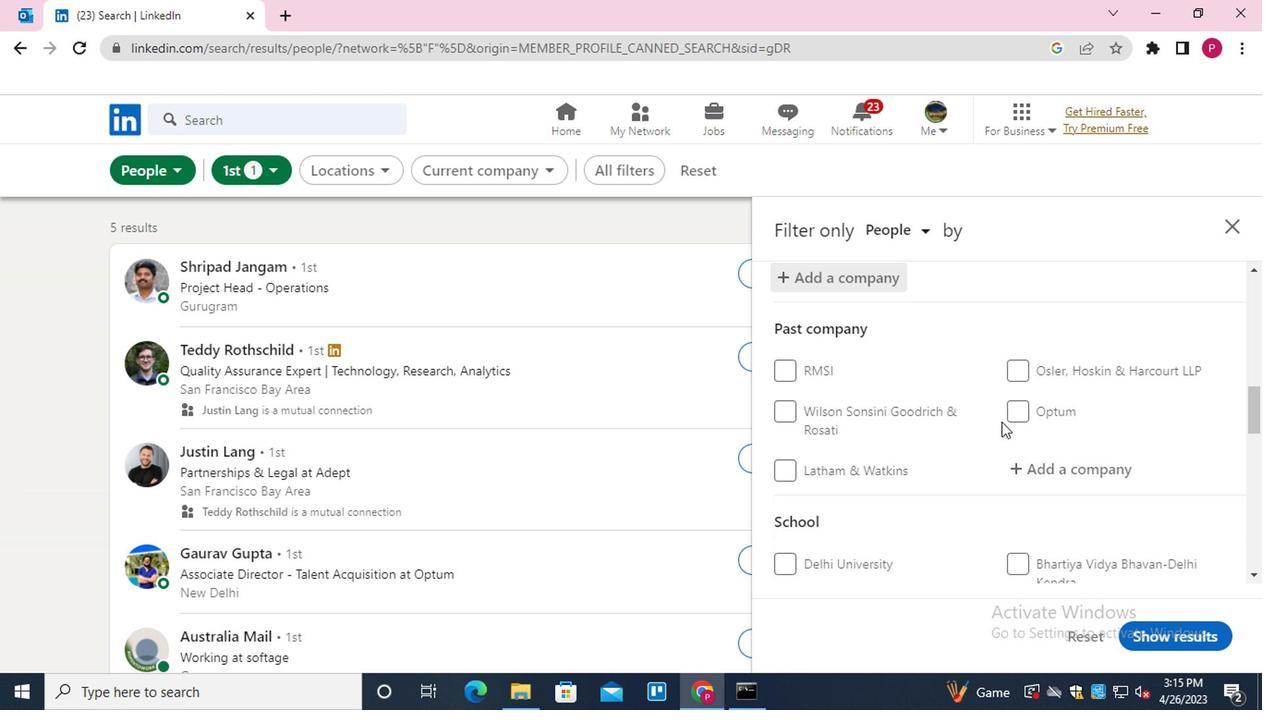 
Action: Mouse moved to (899, 443)
Screenshot: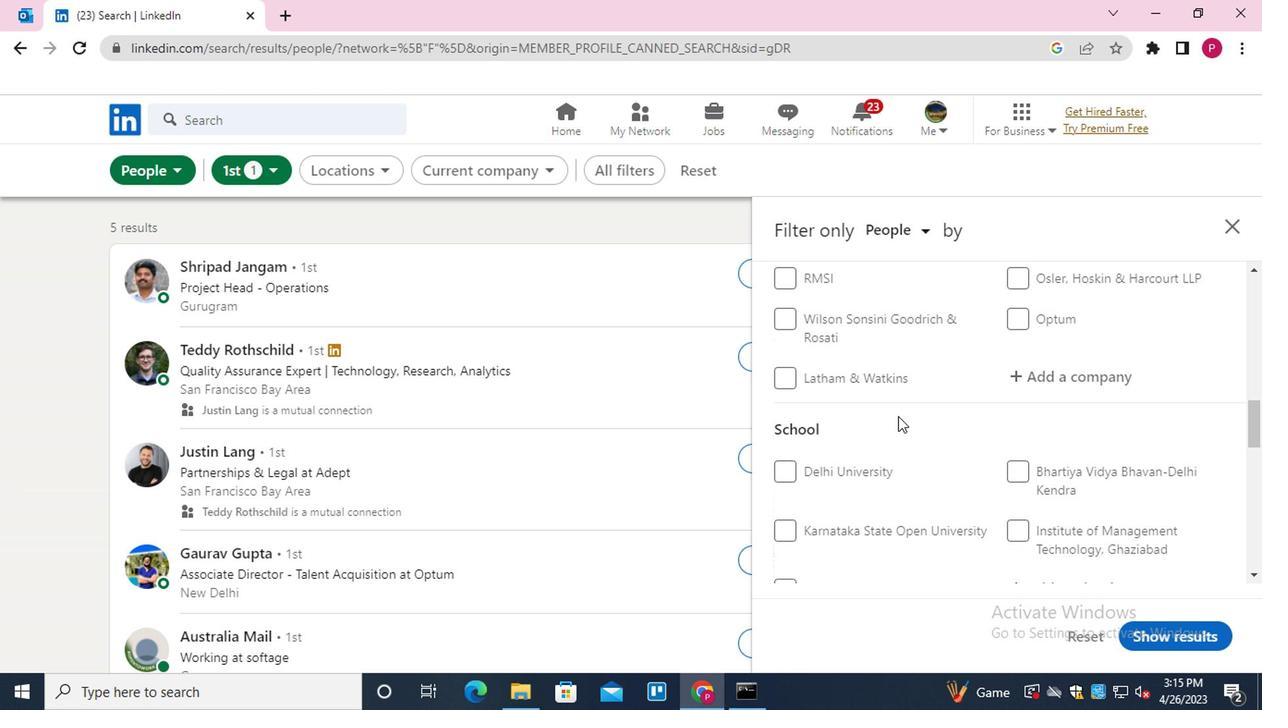 
Action: Mouse scrolled (899, 442) with delta (0, 0)
Screenshot: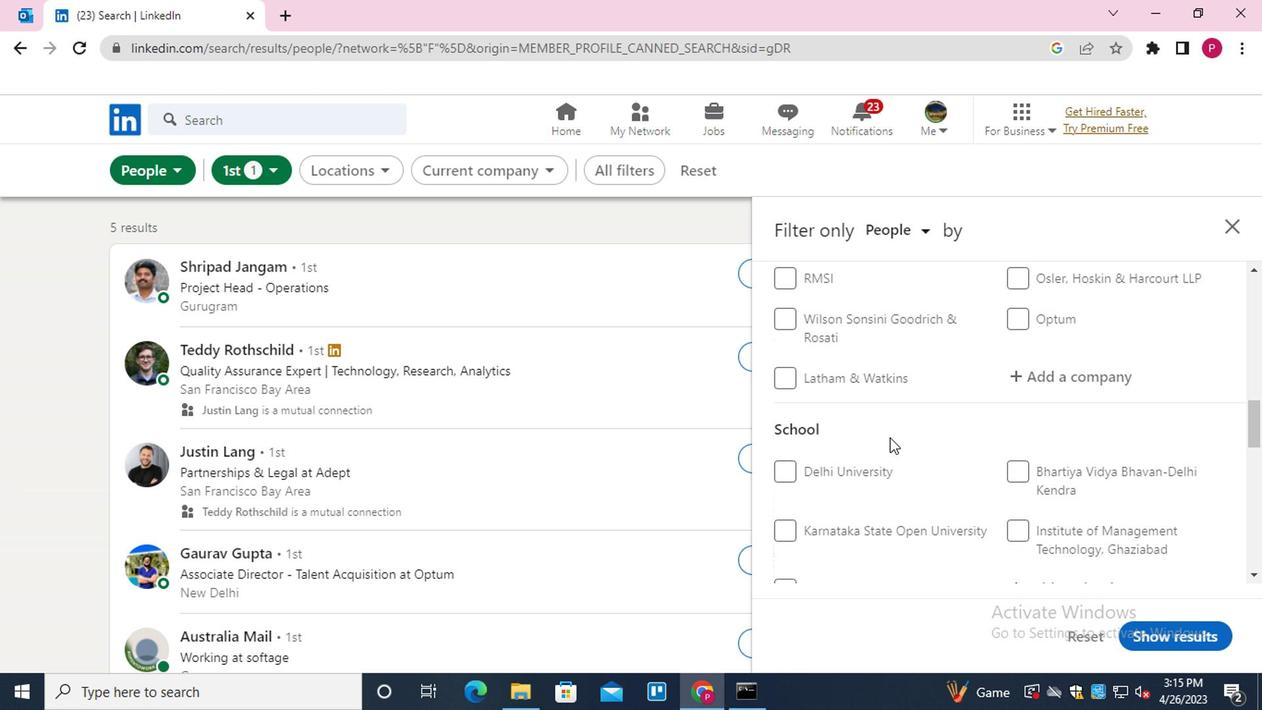 
Action: Mouse moved to (902, 443)
Screenshot: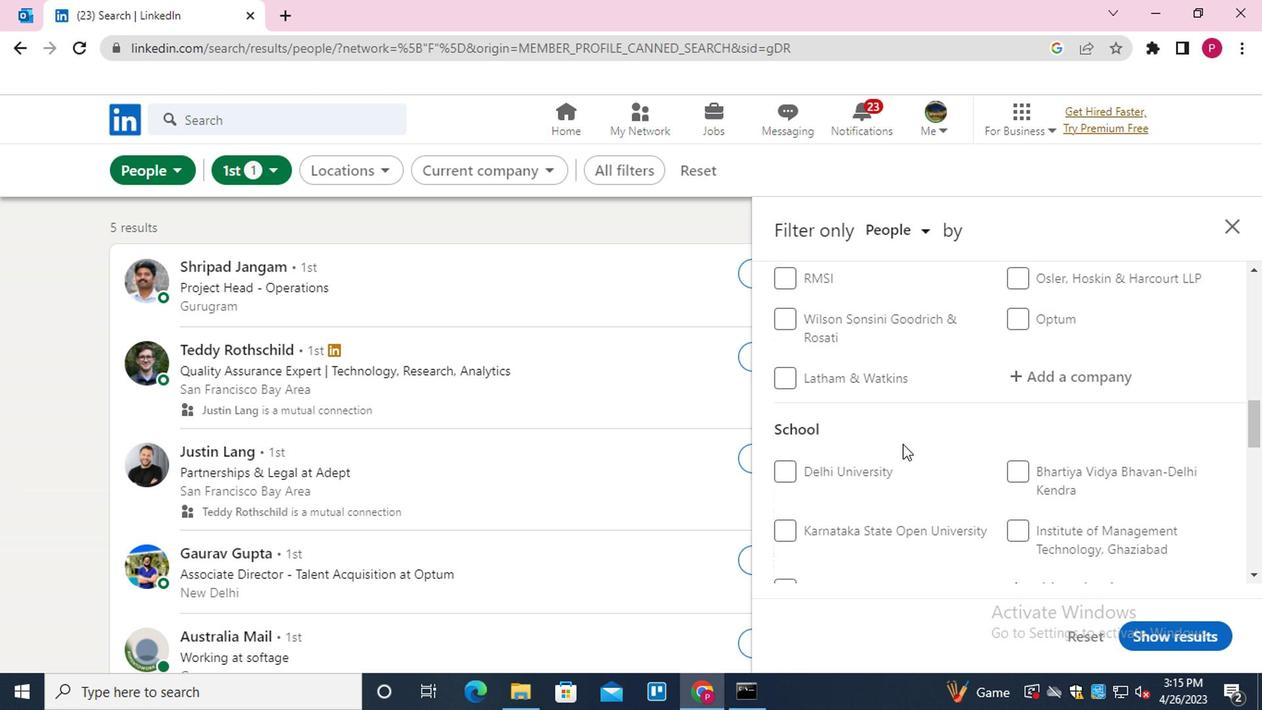 
Action: Mouse scrolled (902, 442) with delta (0, 0)
Screenshot: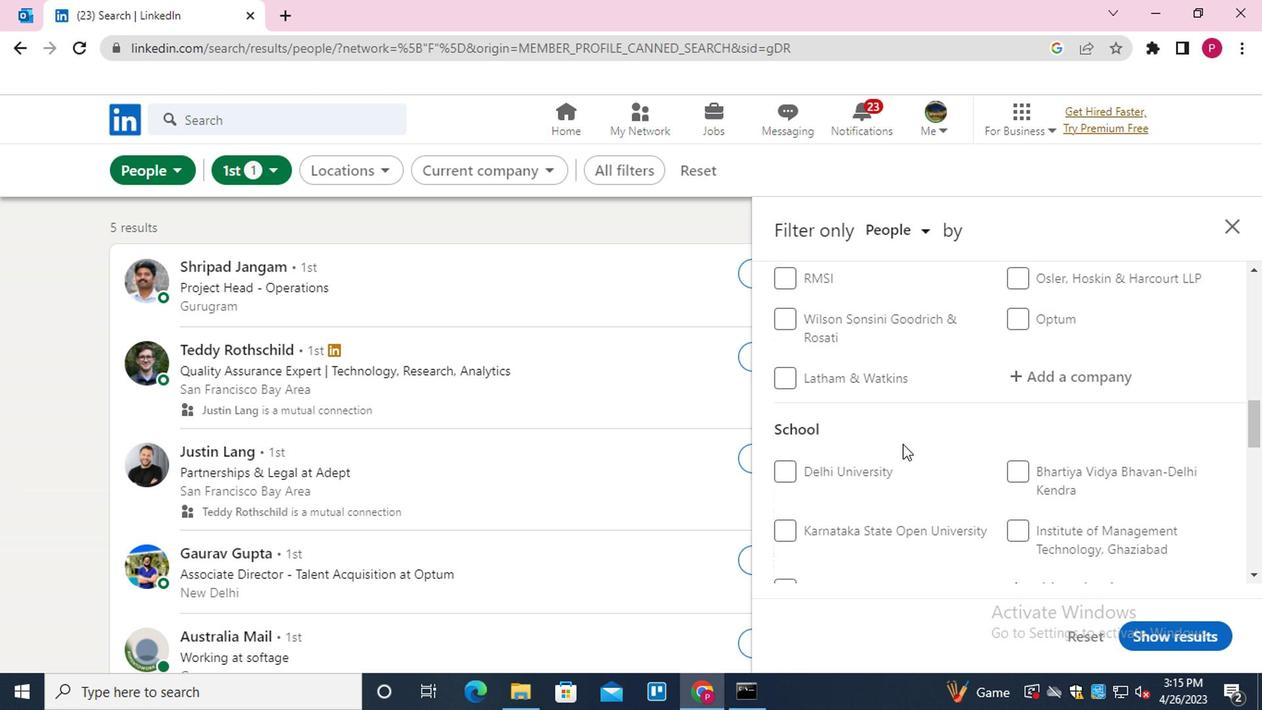 
Action: Mouse moved to (1093, 403)
Screenshot: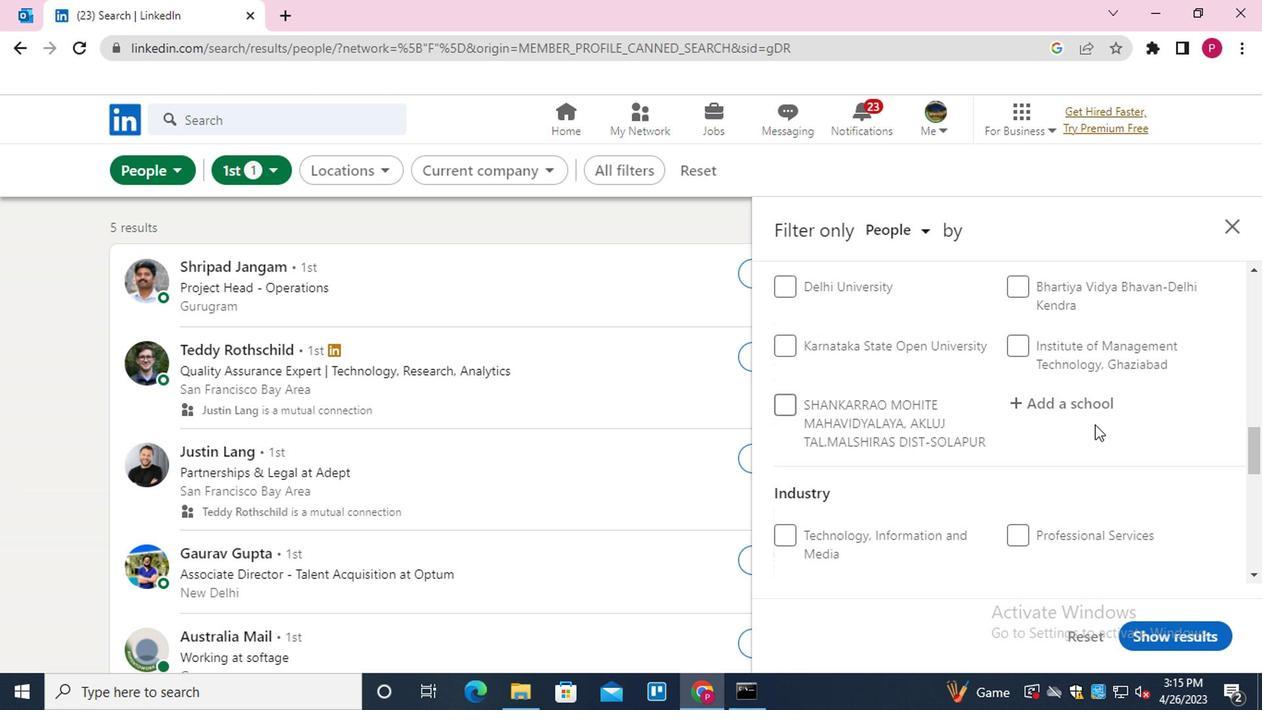 
Action: Mouse pressed left at (1093, 403)
Screenshot: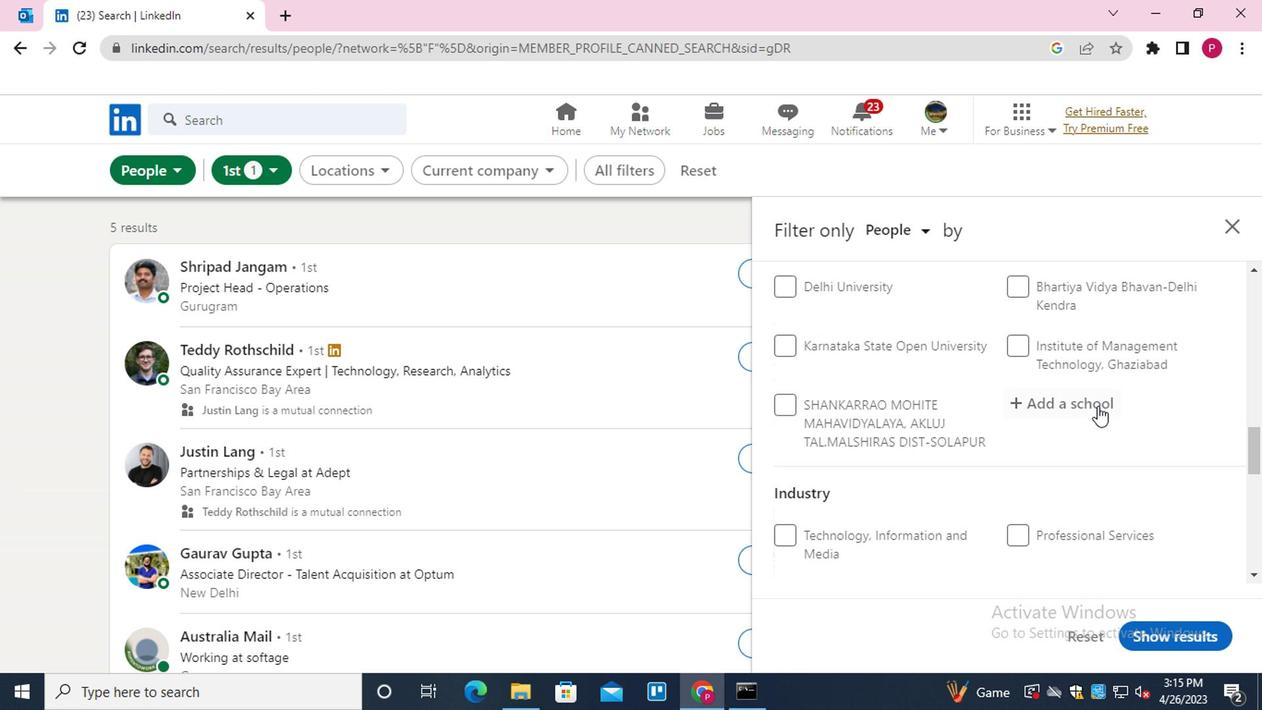 
Action: Mouse moved to (1067, 409)
Screenshot: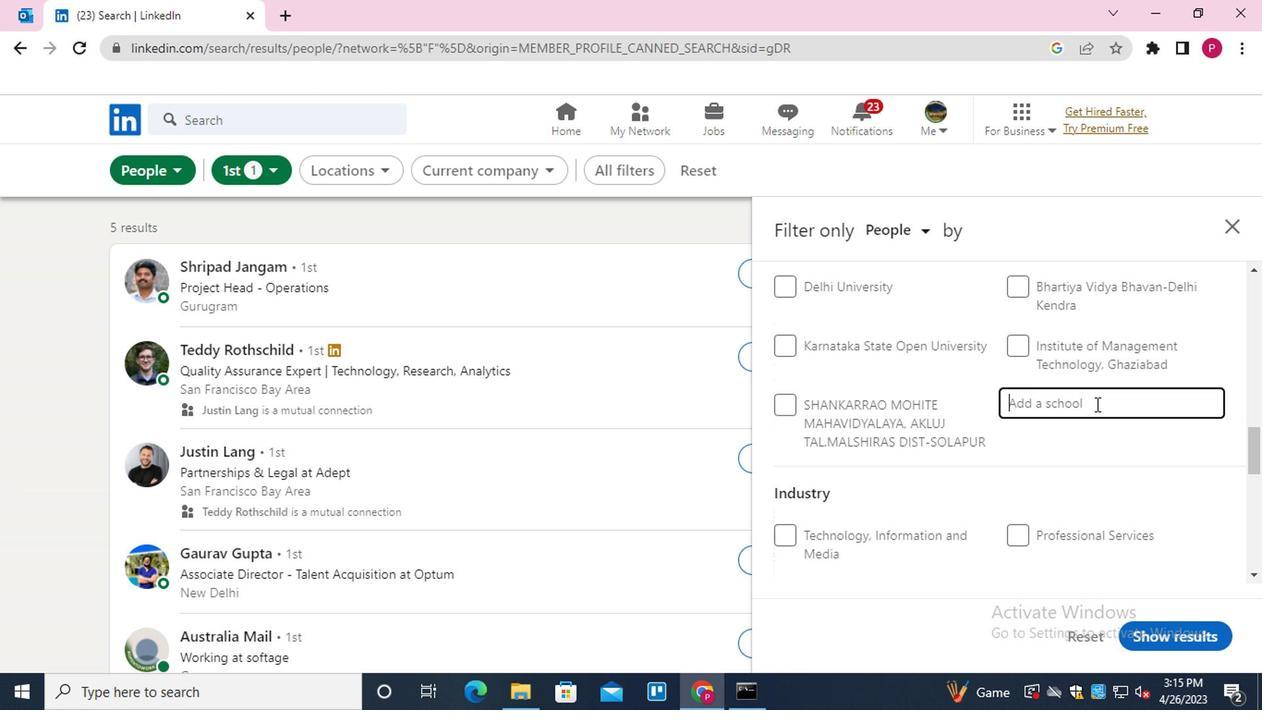 
Action: Mouse scrolled (1067, 408) with delta (0, -1)
Screenshot: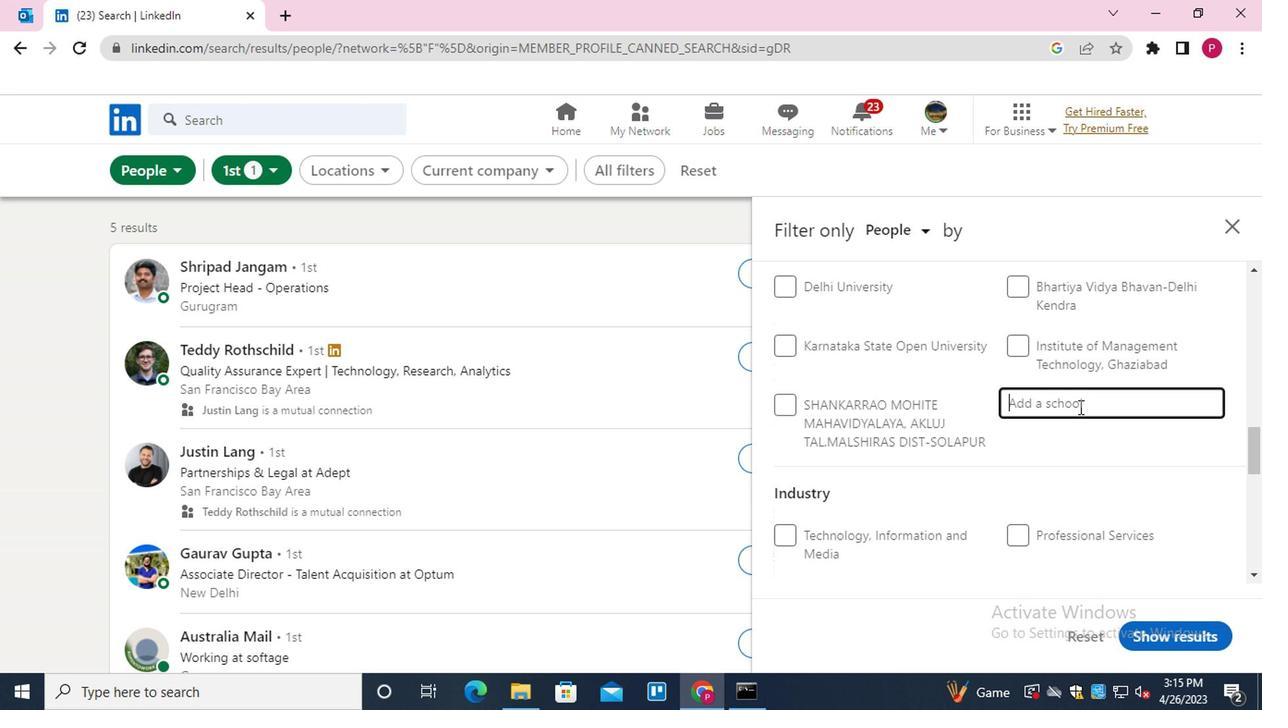 
Action: Mouse moved to (1065, 408)
Screenshot: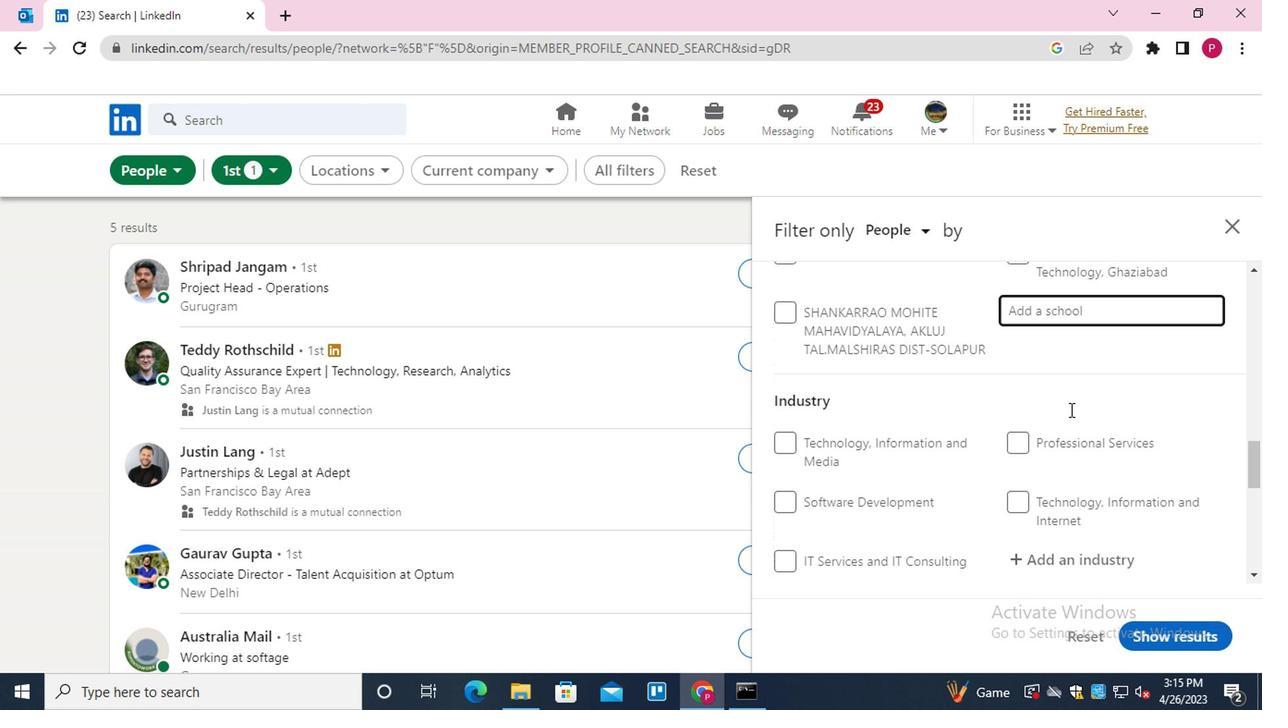 
Action: Key pressed <Key.shift>AMRITTSAR<Key.space><Key.shift><Key.backspace><Key.backspace><Key.backspace><Key.backspace><Key.backspace><Key.backspace>TSAR<Key.space><Key.shift>COLLEGE<Key.space>
Screenshot: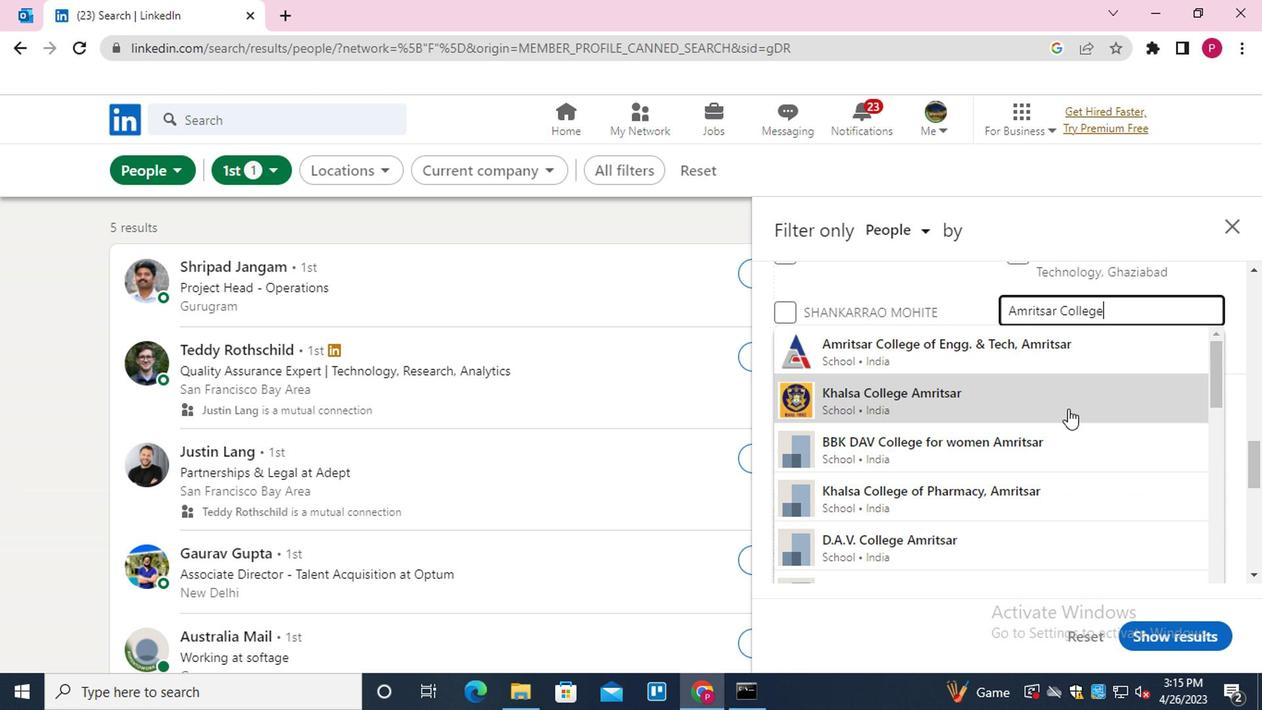 
Action: Mouse moved to (1096, 359)
Screenshot: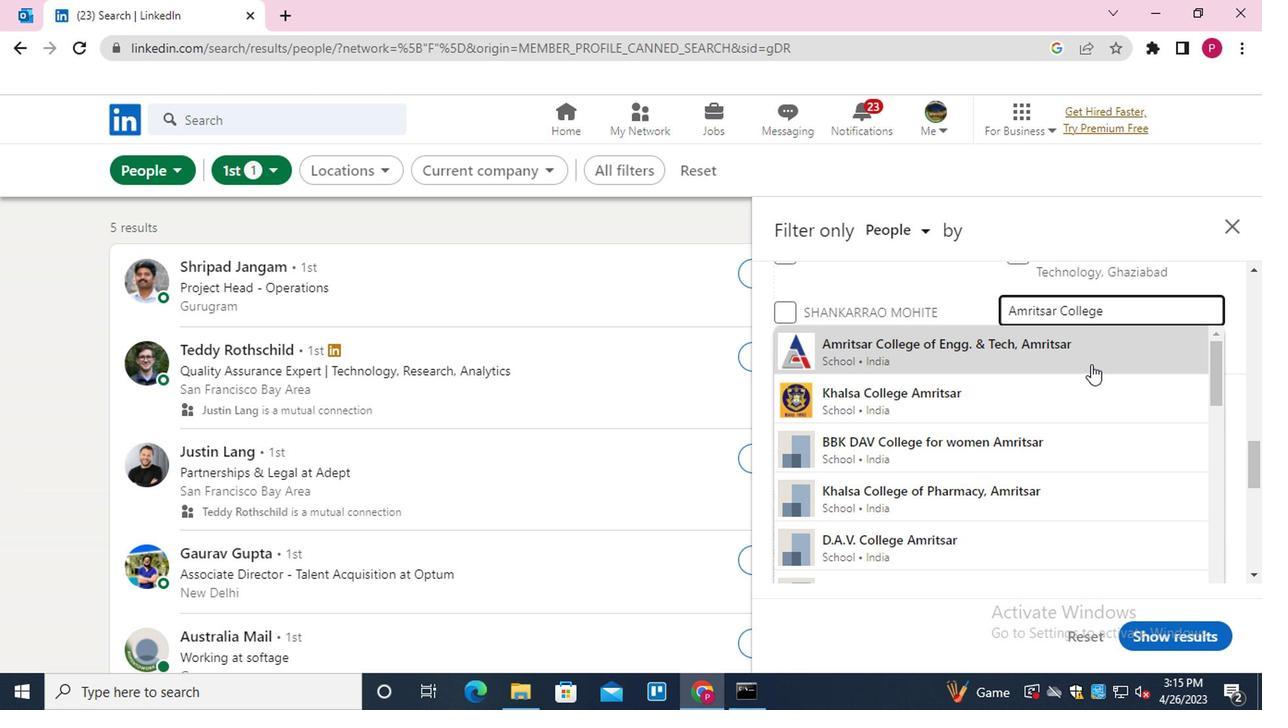 
Action: Mouse pressed left at (1096, 359)
Screenshot: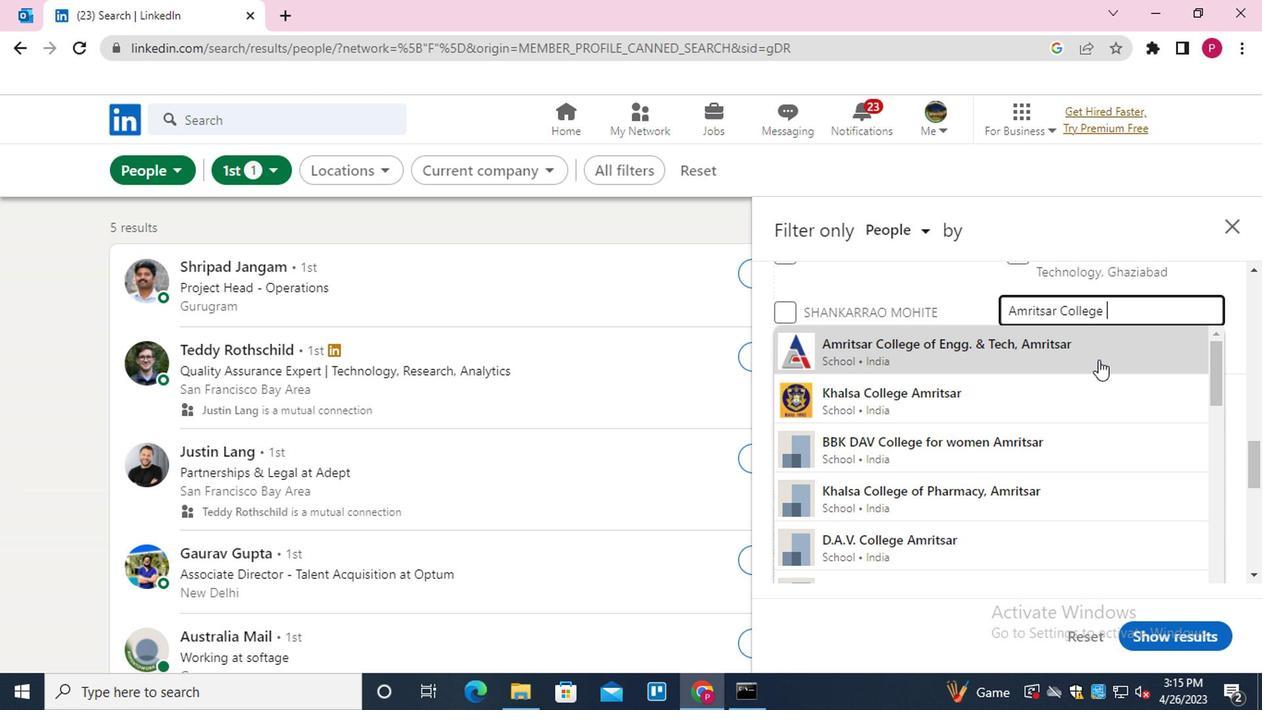 
Action: Mouse moved to (918, 399)
Screenshot: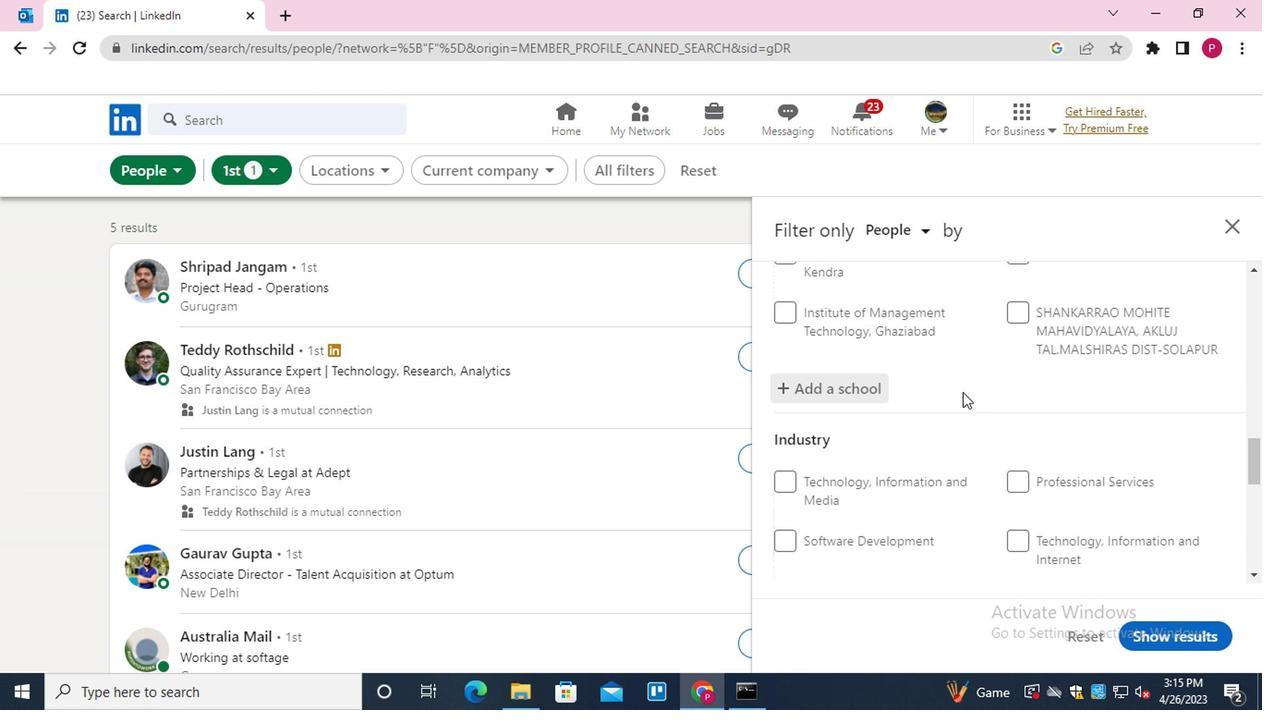 
Action: Mouse scrolled (918, 398) with delta (0, 0)
Screenshot: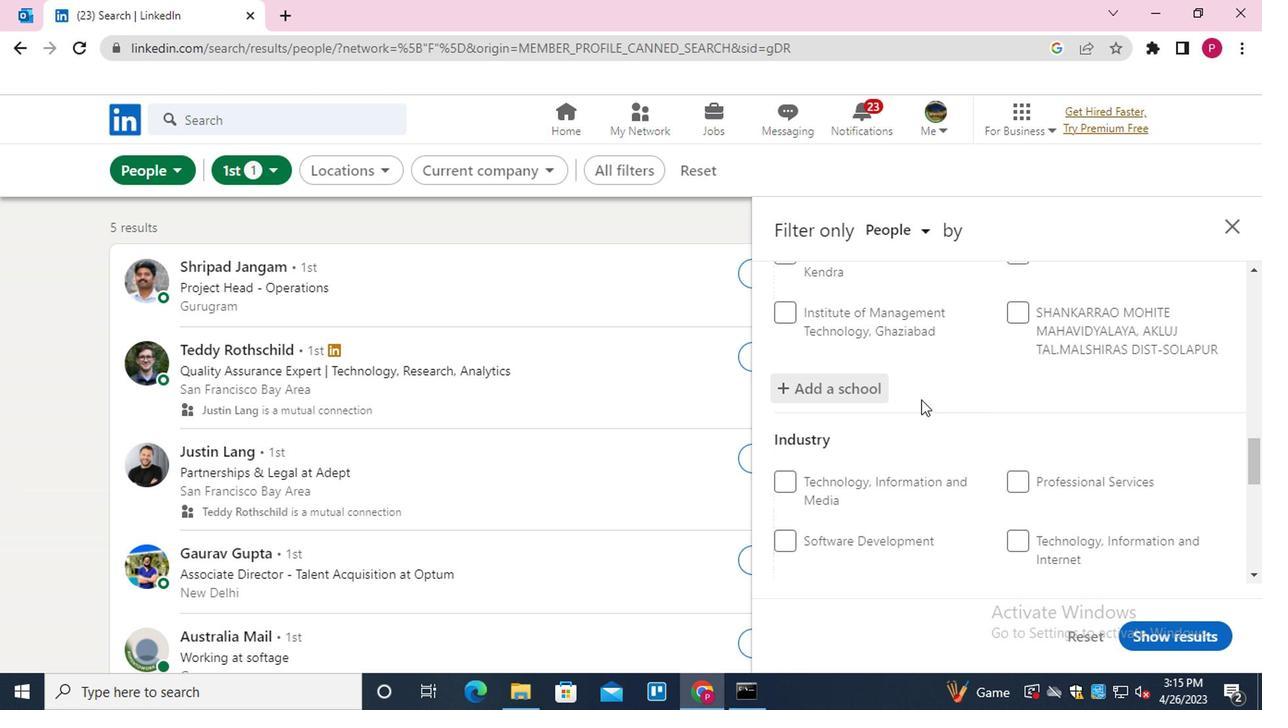 
Action: Mouse scrolled (918, 398) with delta (0, 0)
Screenshot: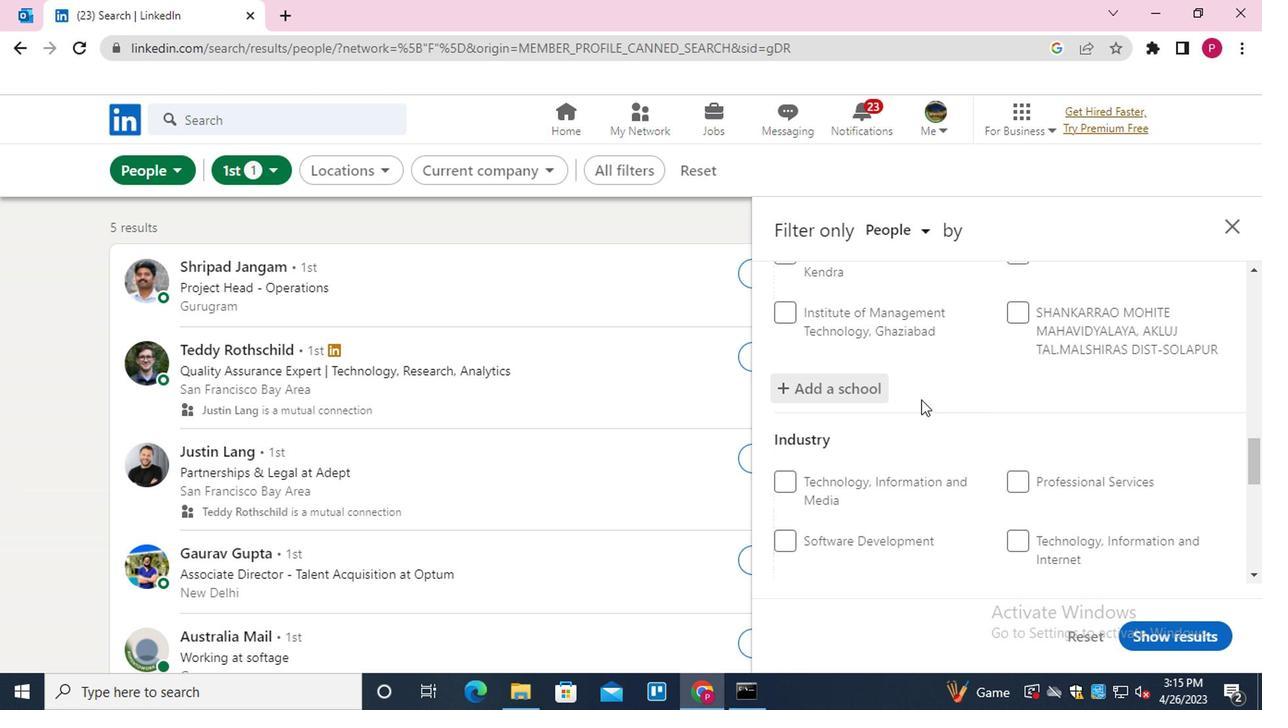 
Action: Mouse scrolled (918, 398) with delta (0, 0)
Screenshot: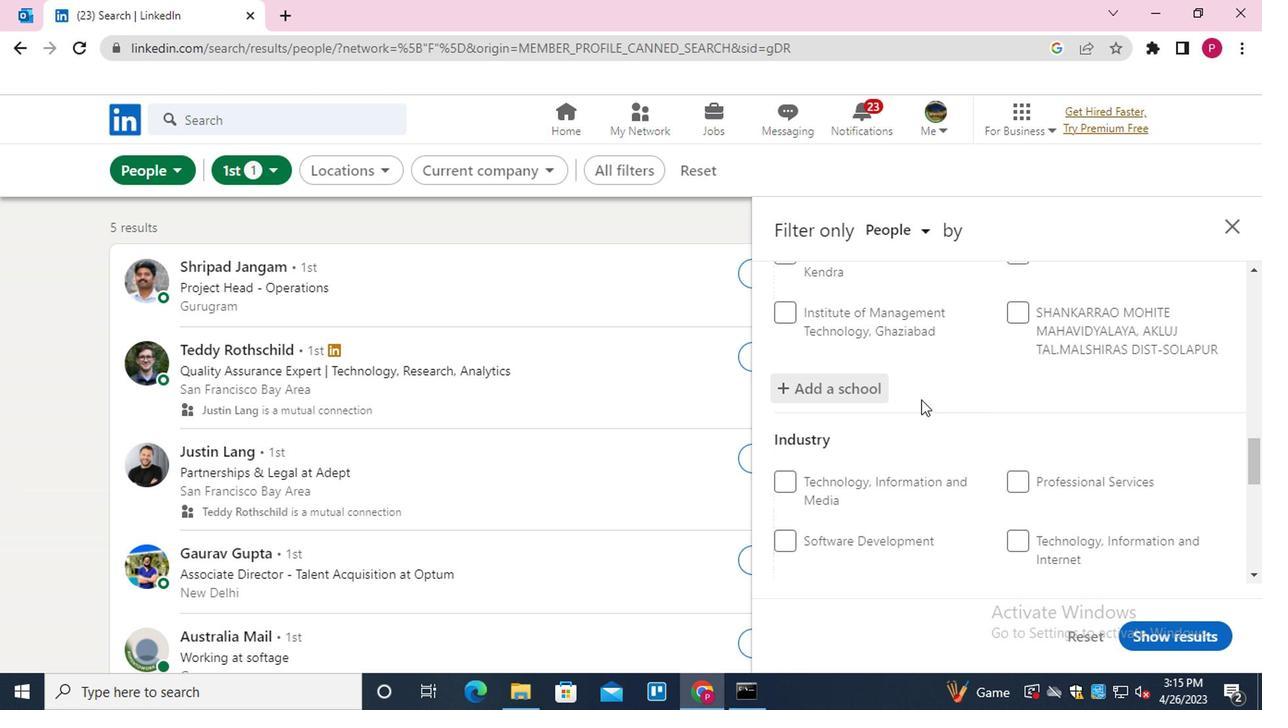 
Action: Mouse moved to (1056, 324)
Screenshot: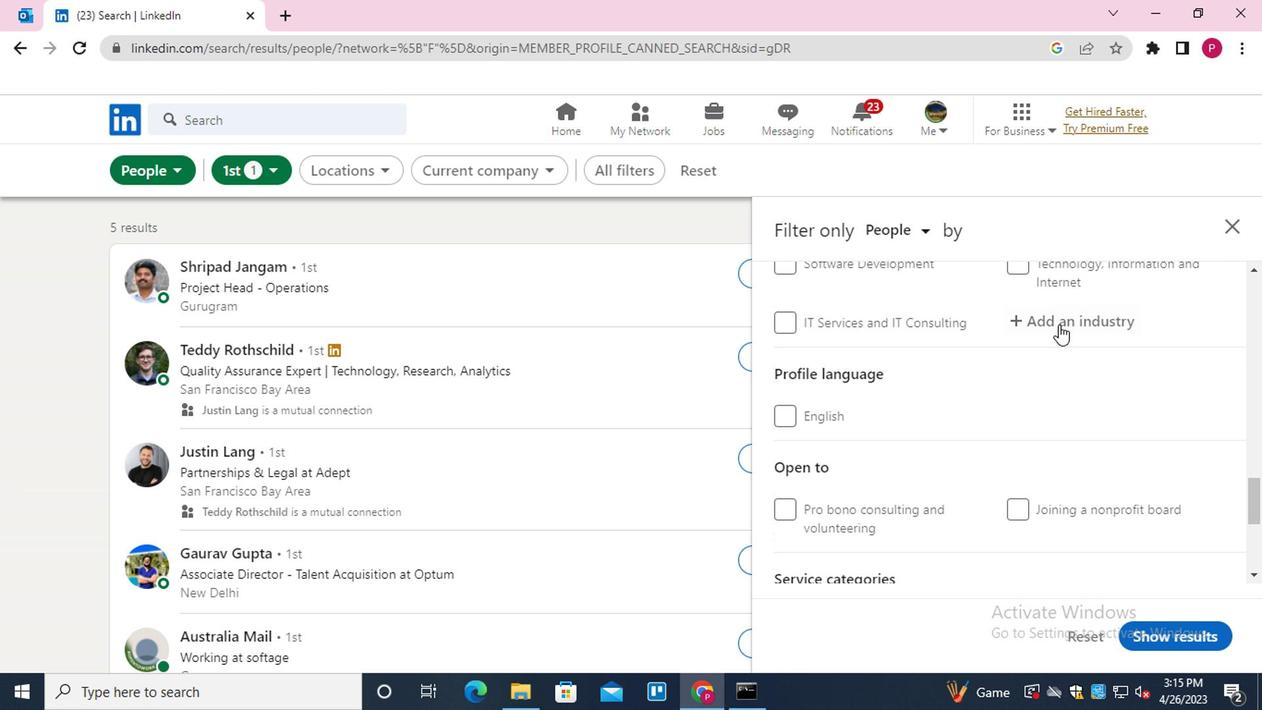 
Action: Mouse pressed left at (1056, 324)
Screenshot: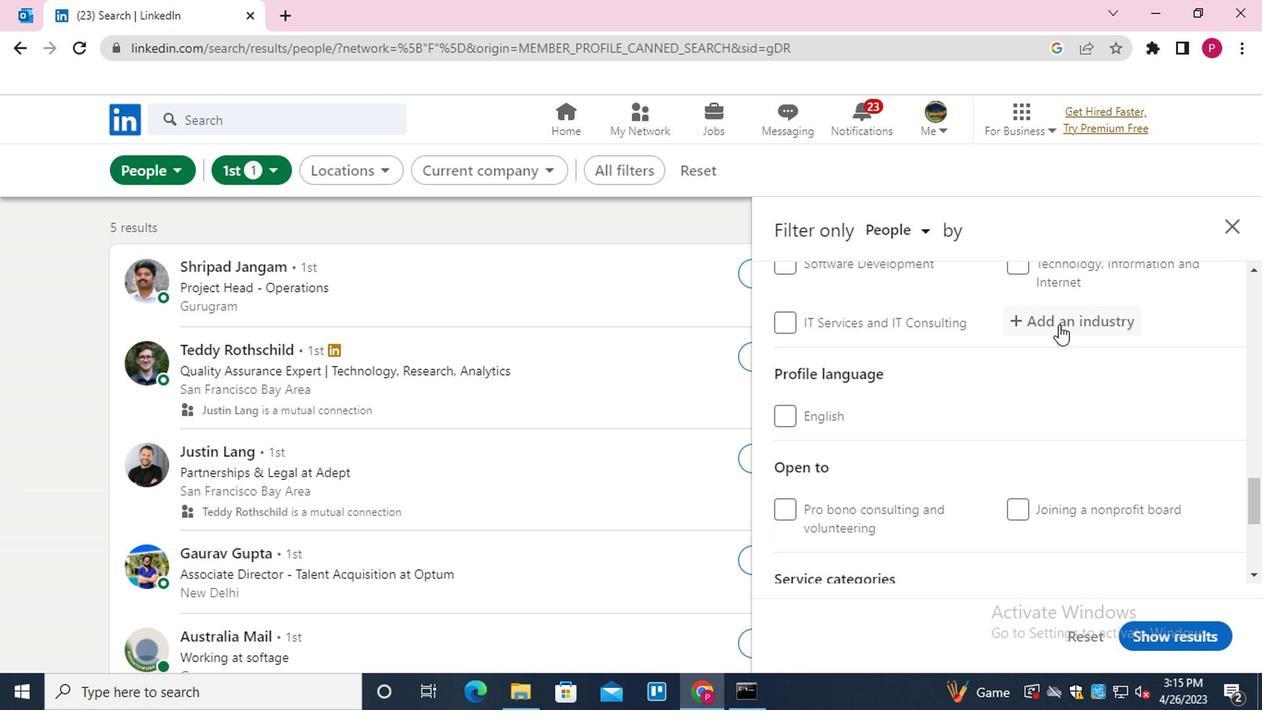 
Action: Key pressed <Key.shift><Key.shift><Key.shift><Key.shift>LAW<Key.space><Key.shift>PRAC<Key.down><Key.enter>
Screenshot: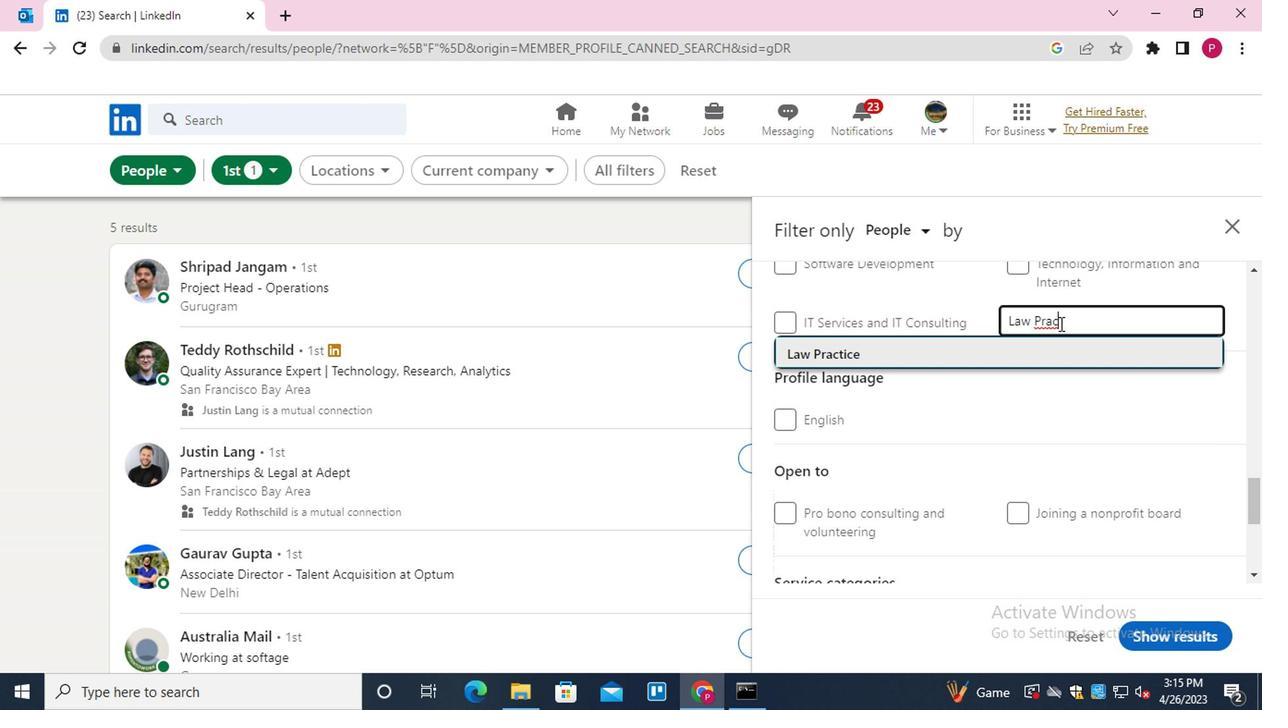
Action: Mouse moved to (953, 353)
Screenshot: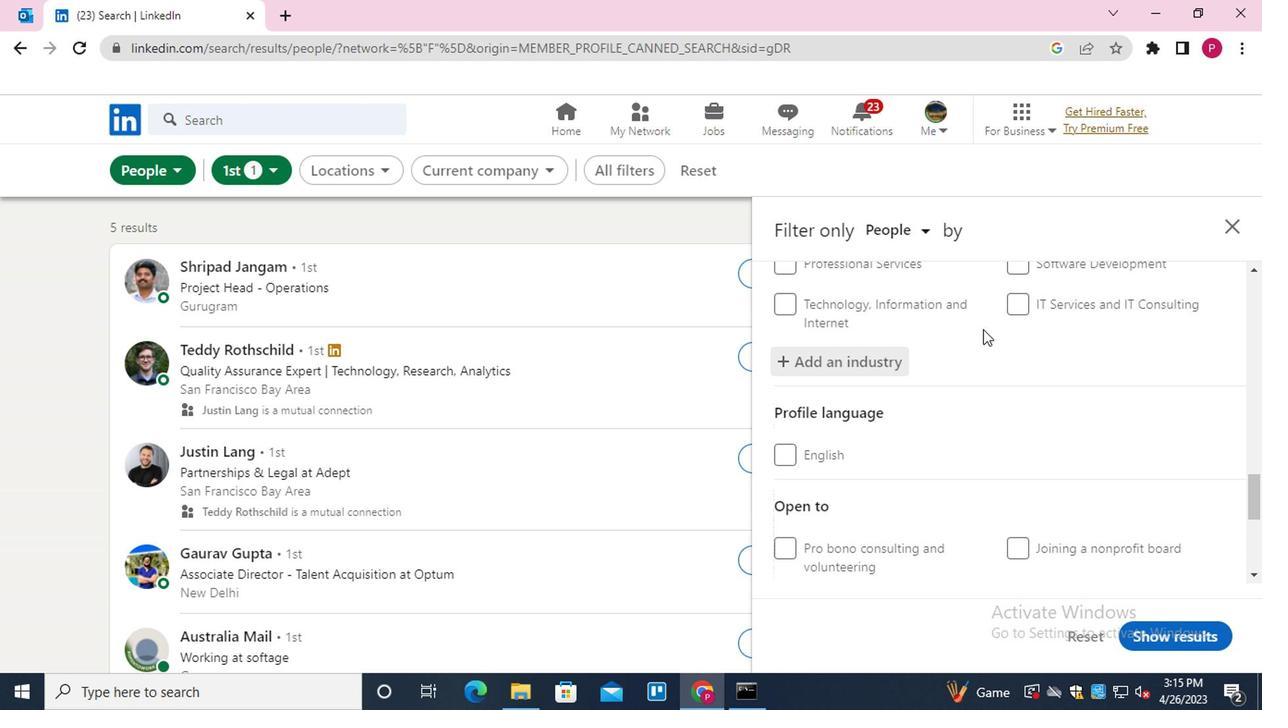 
Action: Mouse scrolled (953, 352) with delta (0, -1)
Screenshot: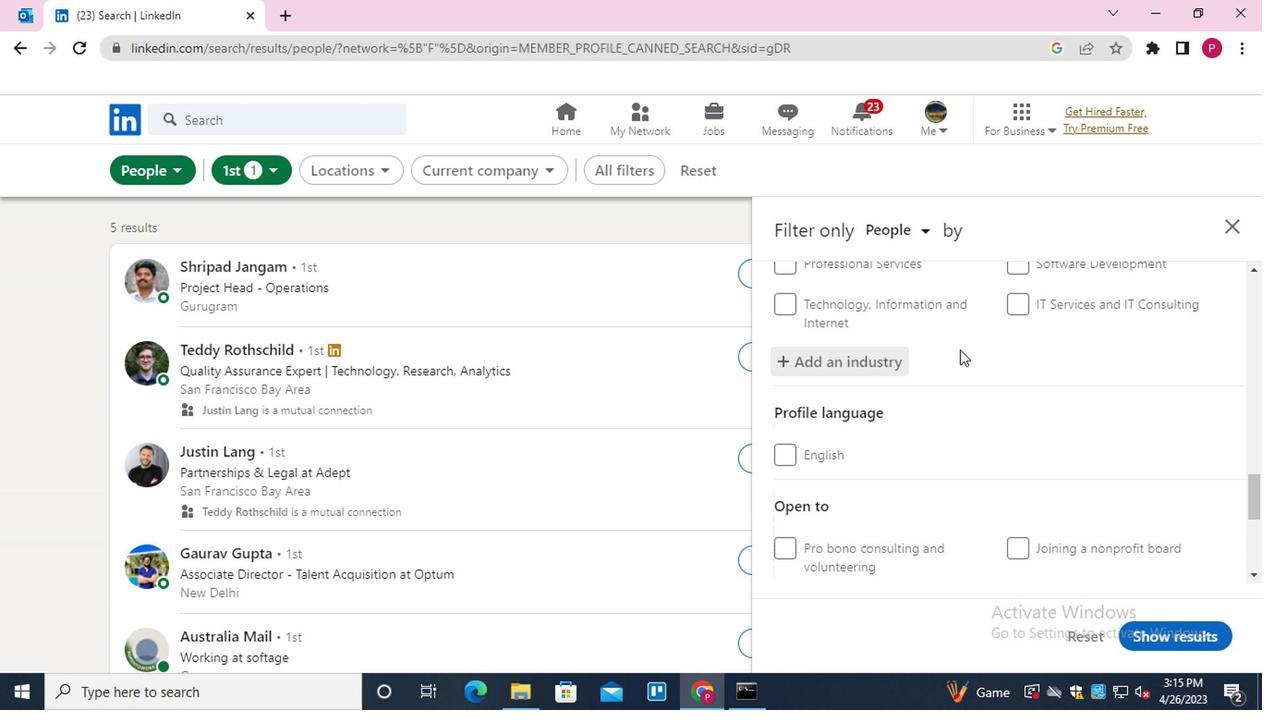 
Action: Mouse scrolled (953, 352) with delta (0, -1)
Screenshot: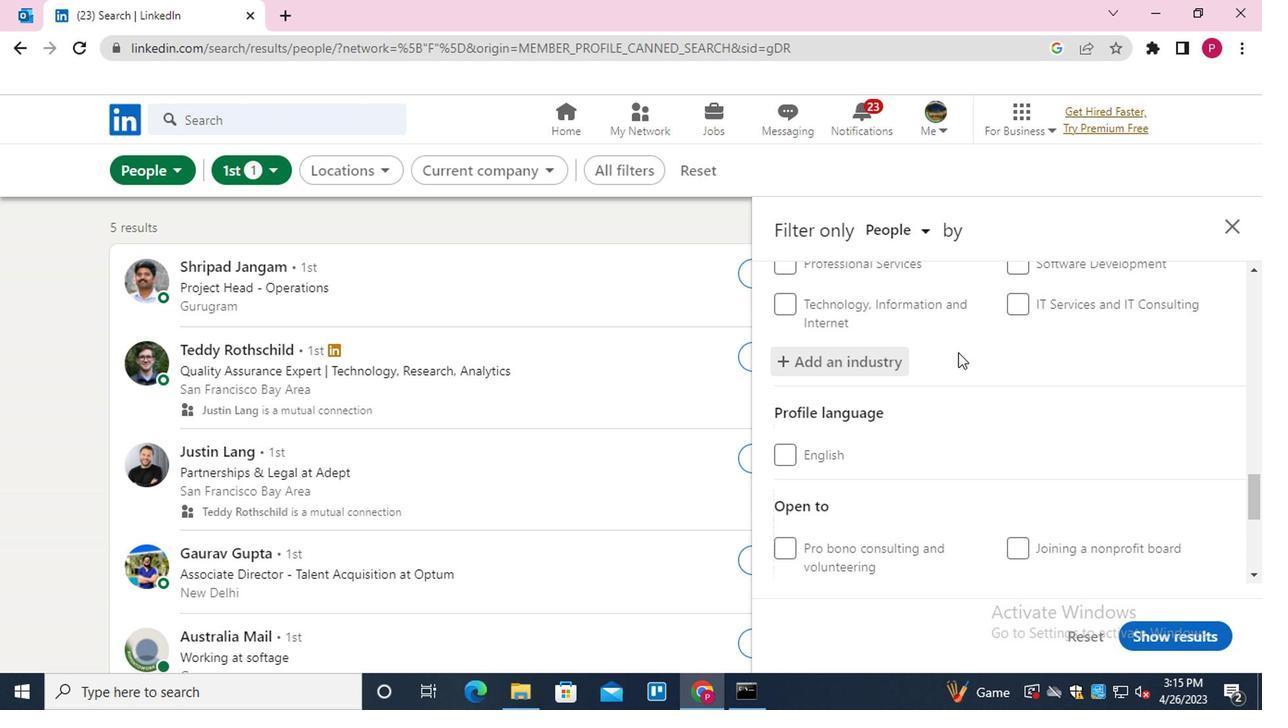 
Action: Mouse moved to (919, 352)
Screenshot: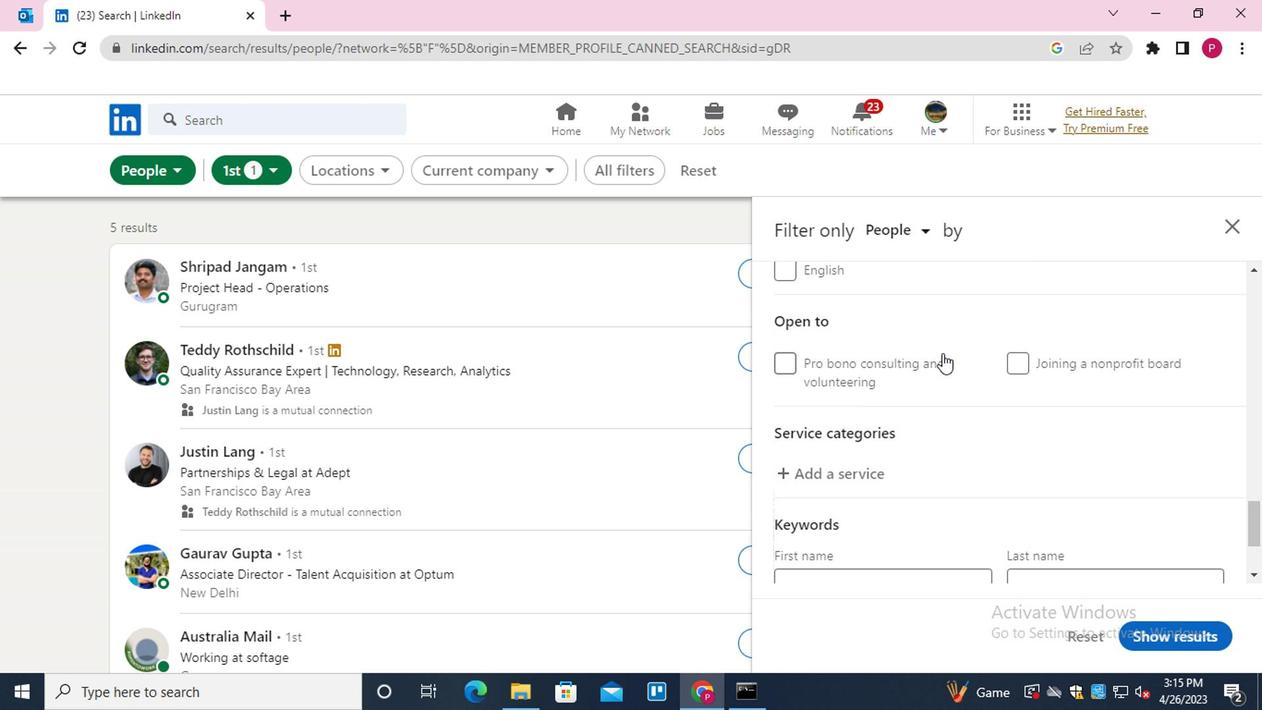 
Action: Mouse scrolled (919, 351) with delta (0, 0)
Screenshot: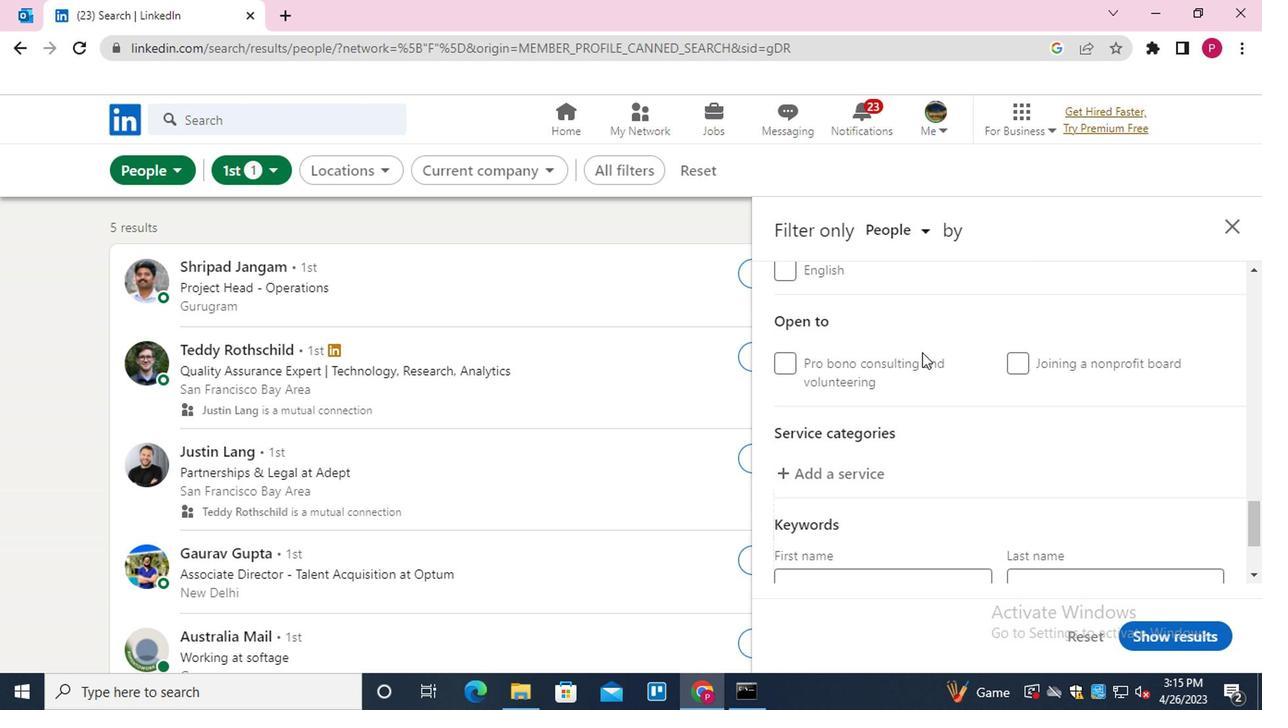 
Action: Mouse moved to (824, 373)
Screenshot: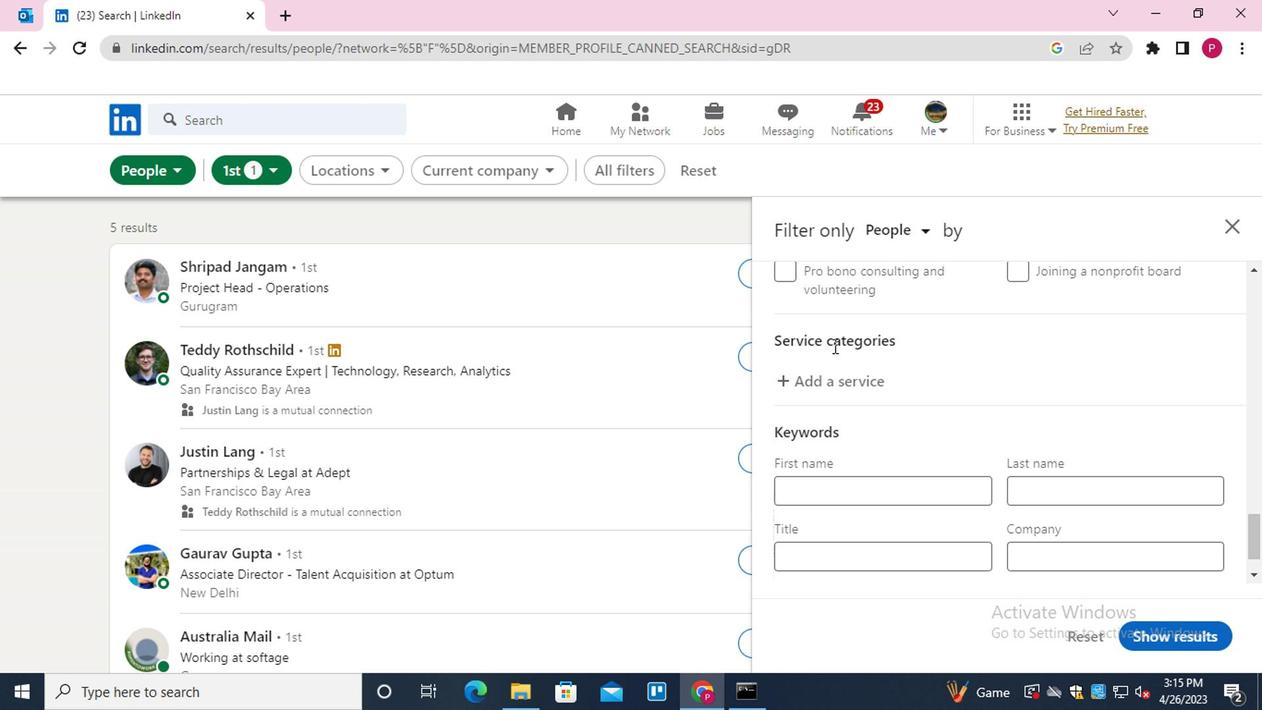 
Action: Mouse pressed left at (824, 373)
Screenshot: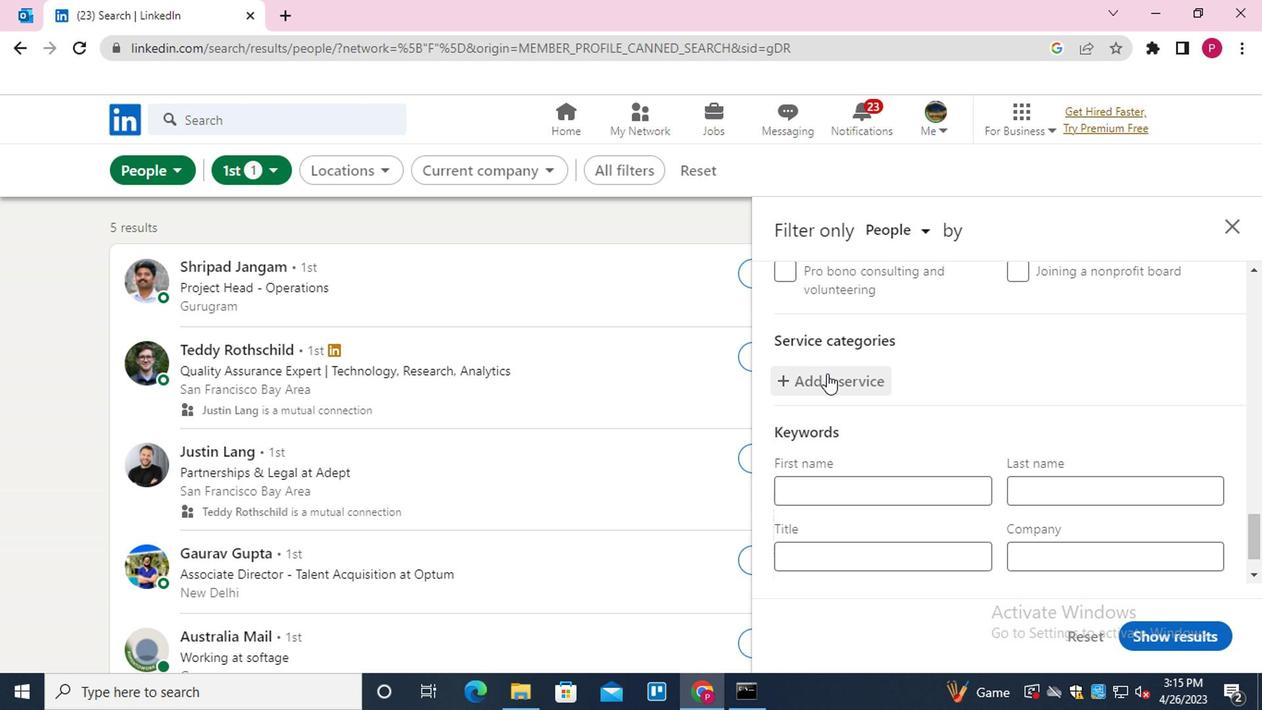 
Action: Key pressed <Key.shift>INSU<Key.down><Key.enter>
Screenshot: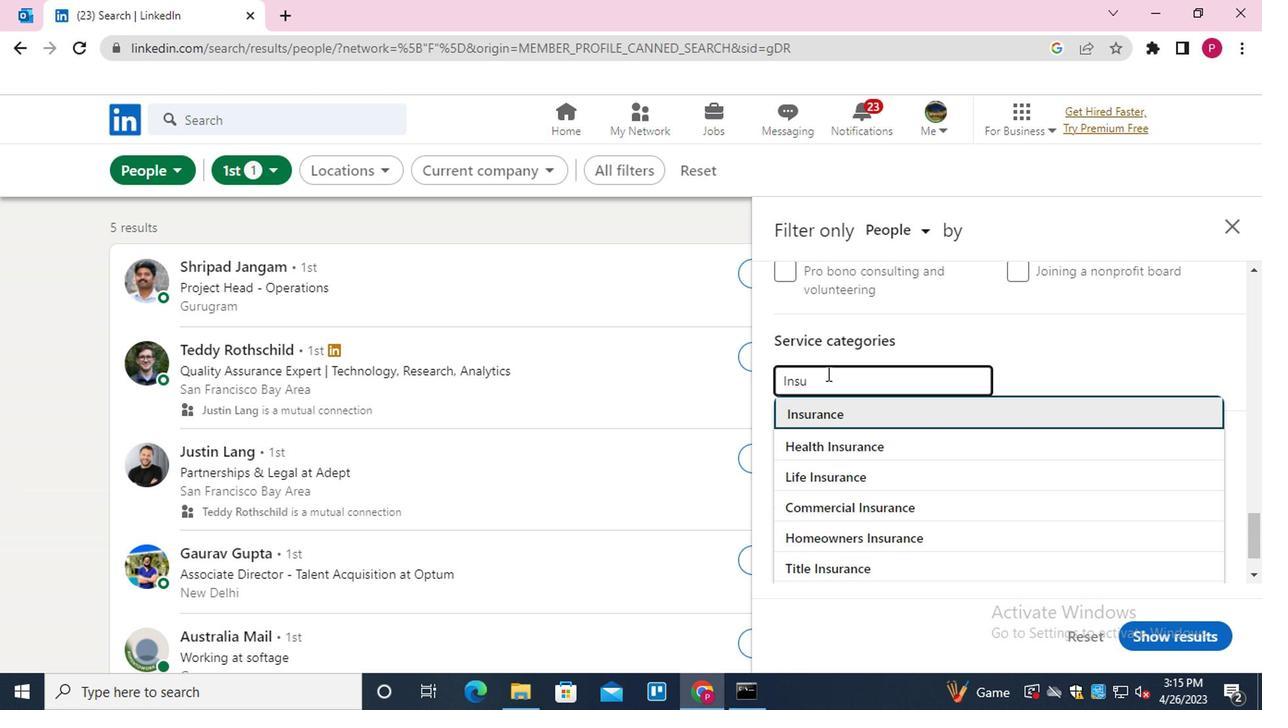 
Action: Mouse moved to (826, 372)
Screenshot: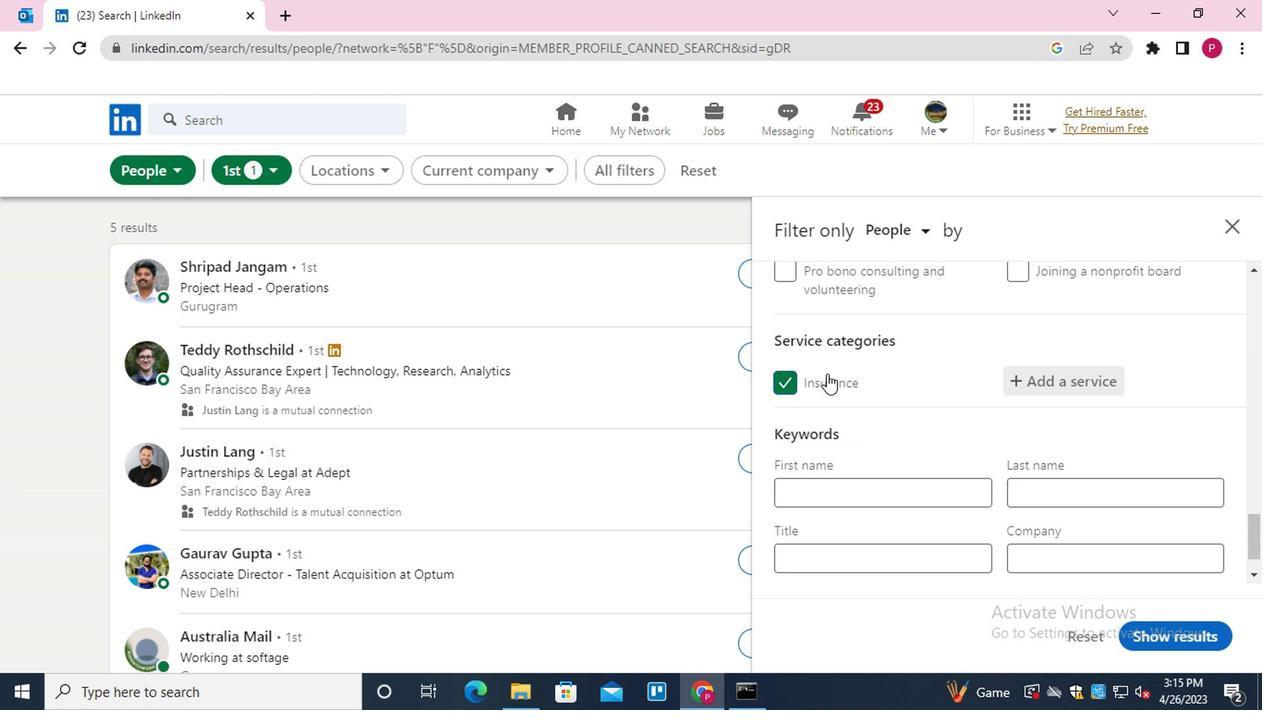 
Action: Mouse scrolled (826, 371) with delta (0, -1)
Screenshot: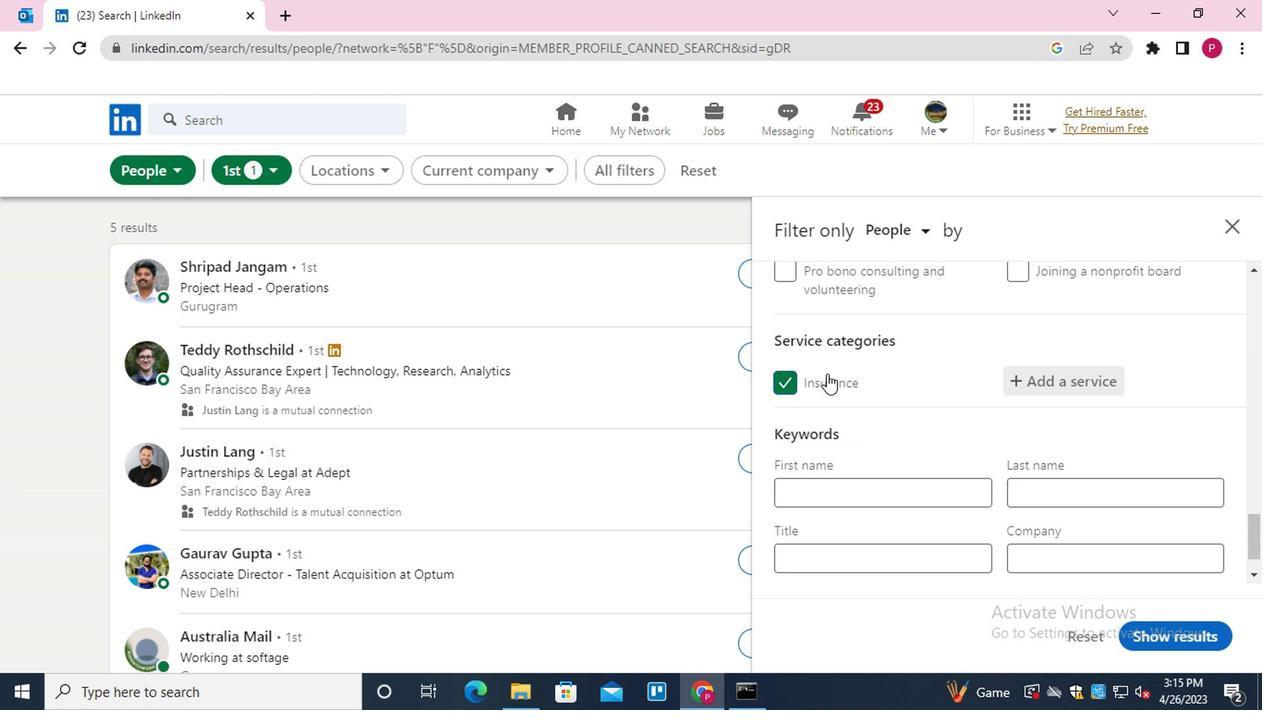 
Action: Mouse scrolled (826, 371) with delta (0, -1)
Screenshot: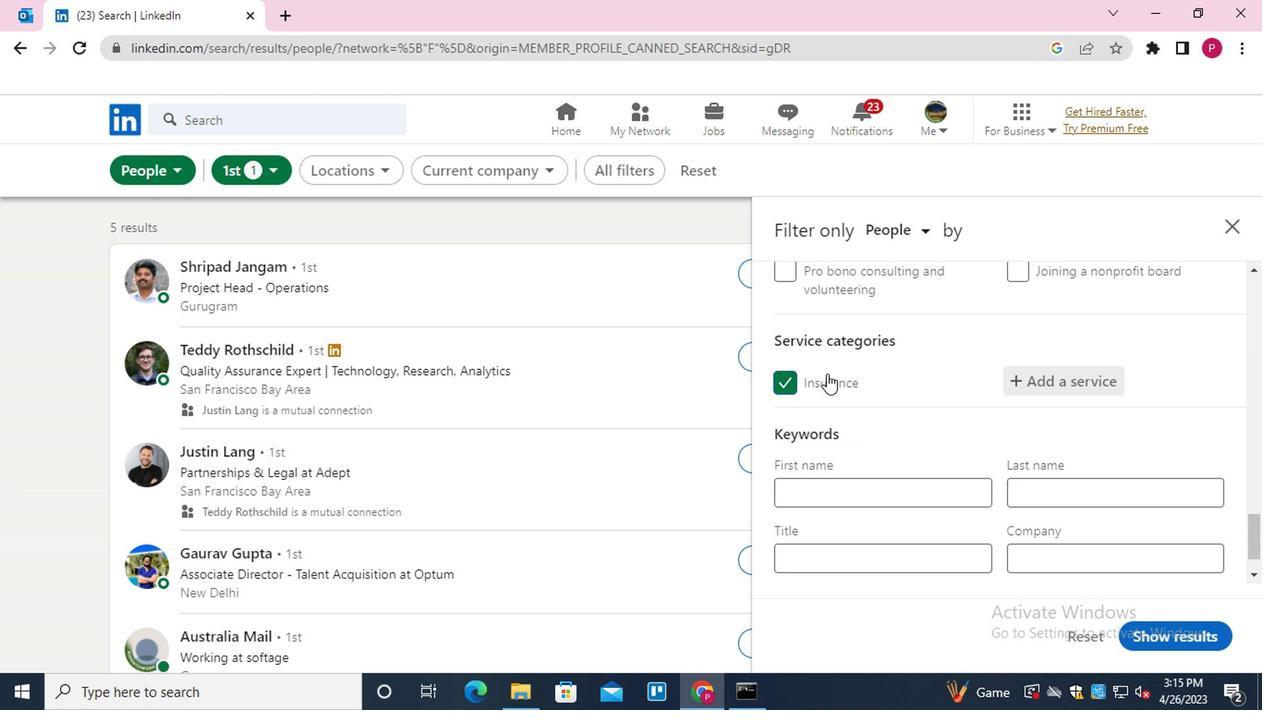
Action: Mouse scrolled (826, 371) with delta (0, -1)
Screenshot: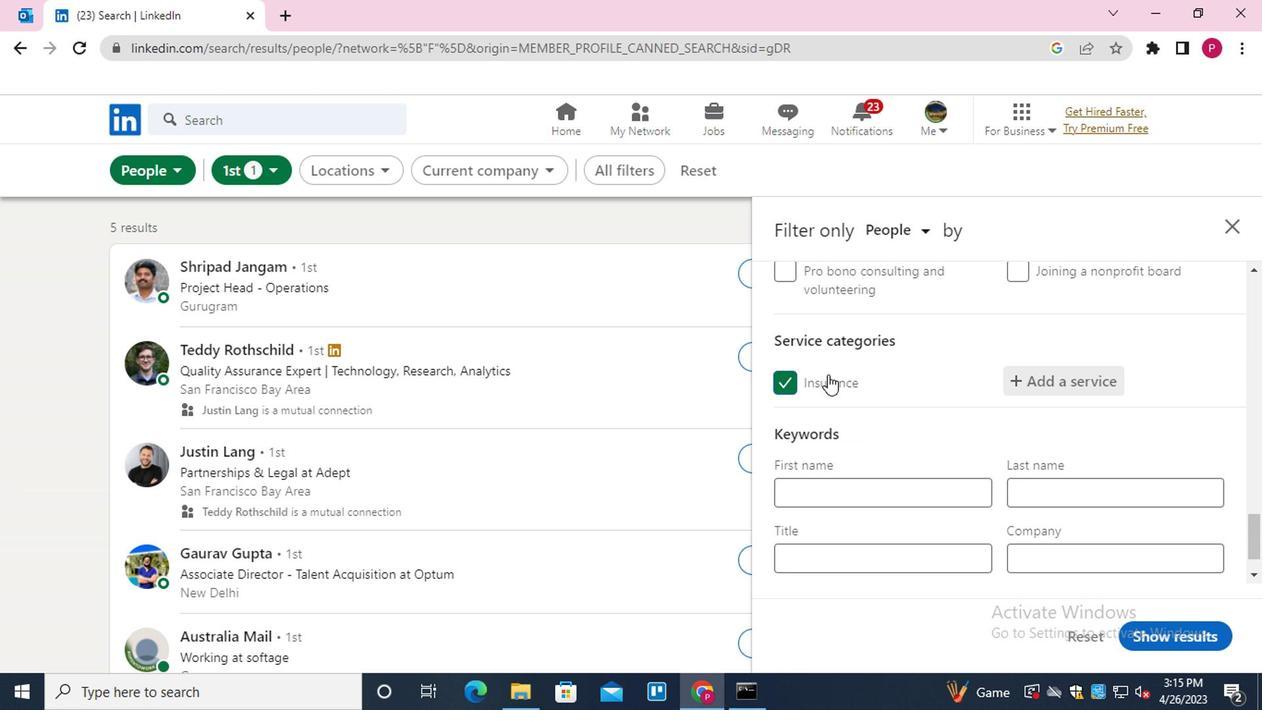 
Action: Mouse scrolled (826, 371) with delta (0, -1)
Screenshot: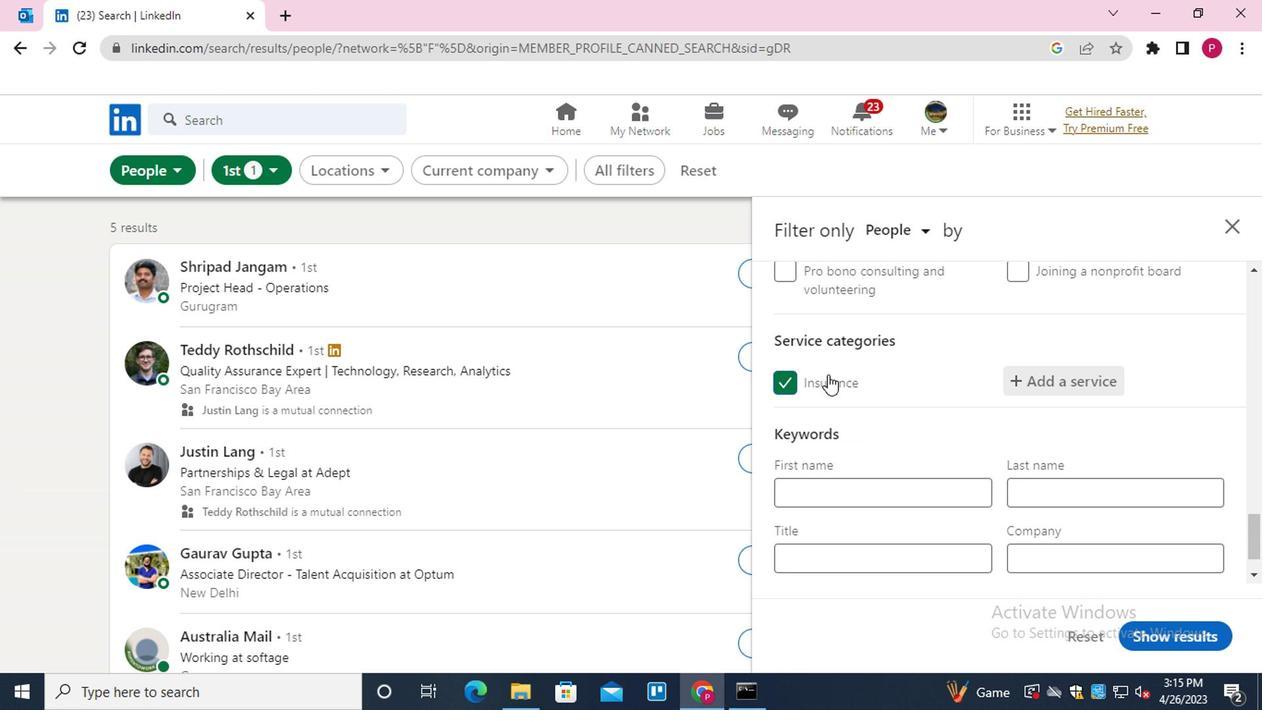
Action: Mouse moved to (870, 495)
Screenshot: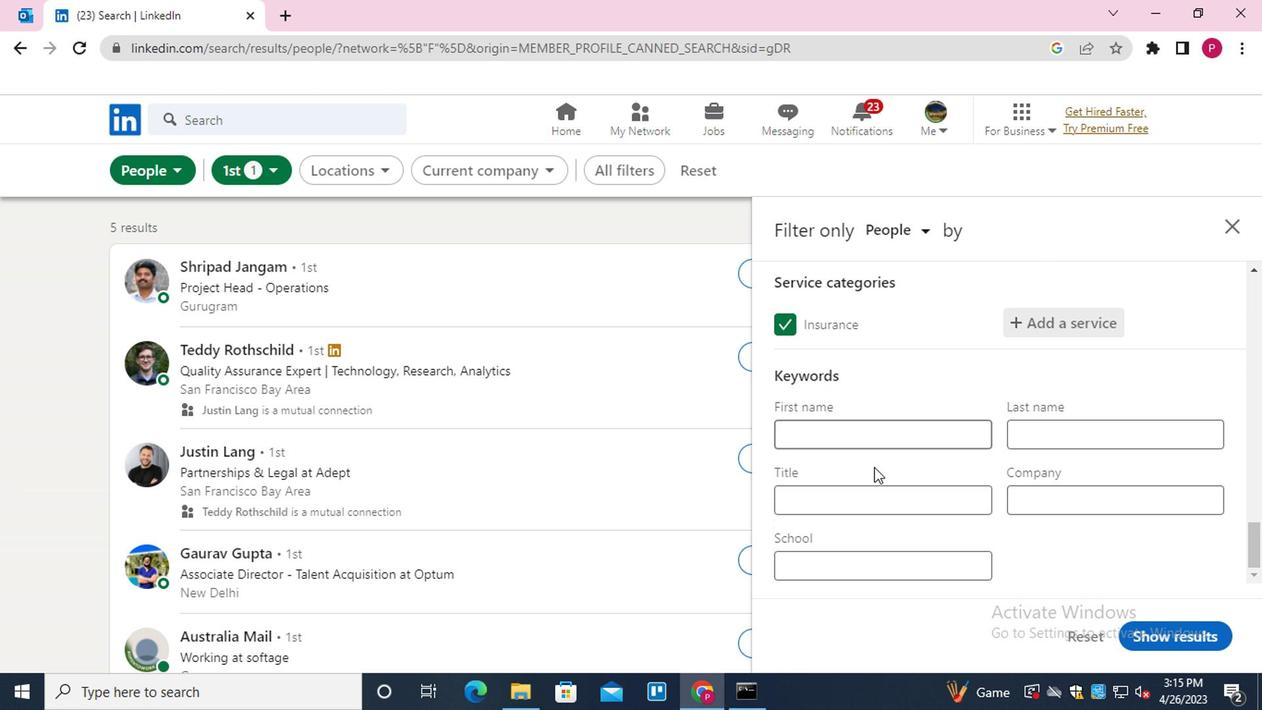
Action: Mouse pressed left at (870, 495)
Screenshot: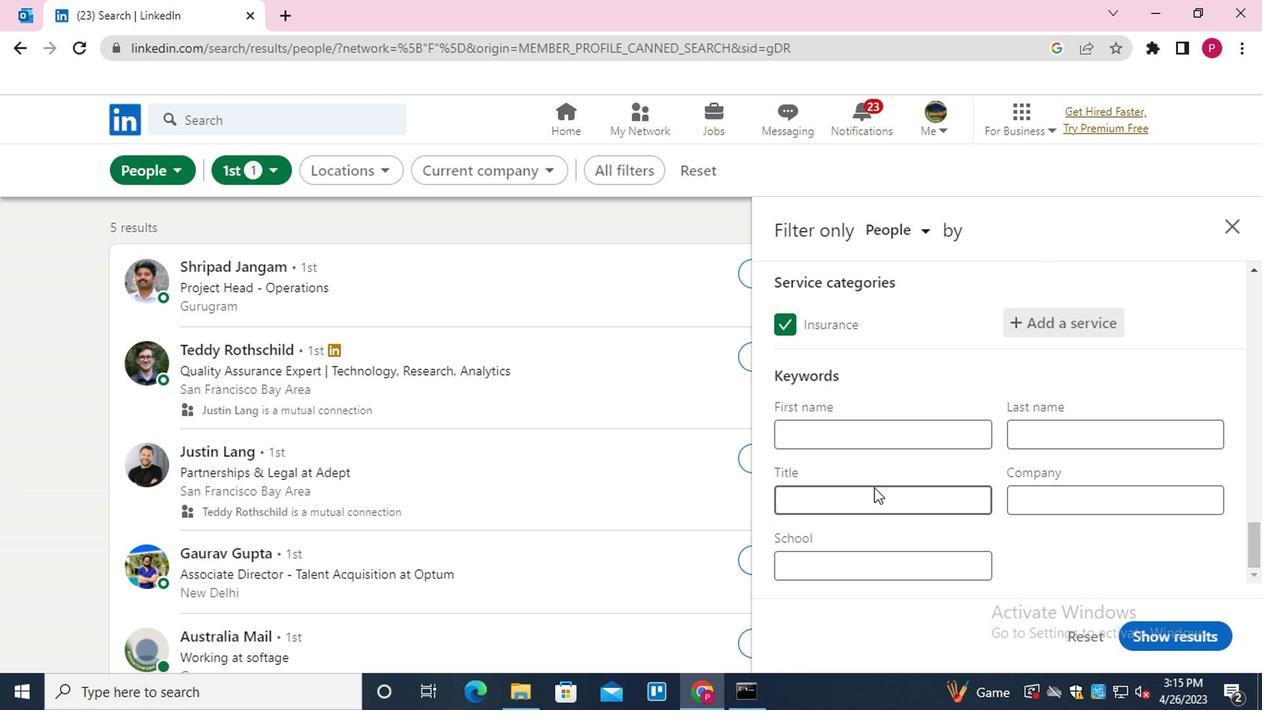 
Action: Mouse moved to (874, 484)
Screenshot: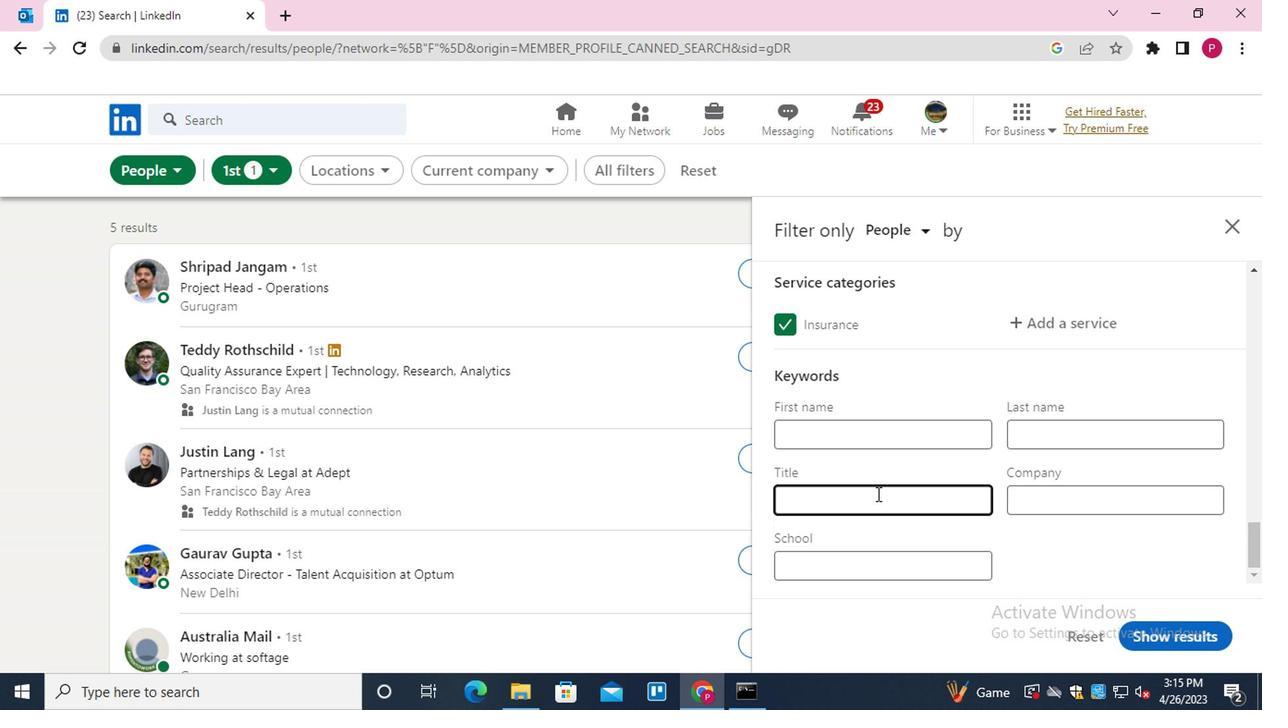 
Action: Key pressed <Key.shift>MEDICAL<Key.space><Key.shift>TRANSCRIPTIONN<Key.space><Key.backspace><Key.backspace><Key.space>
Screenshot: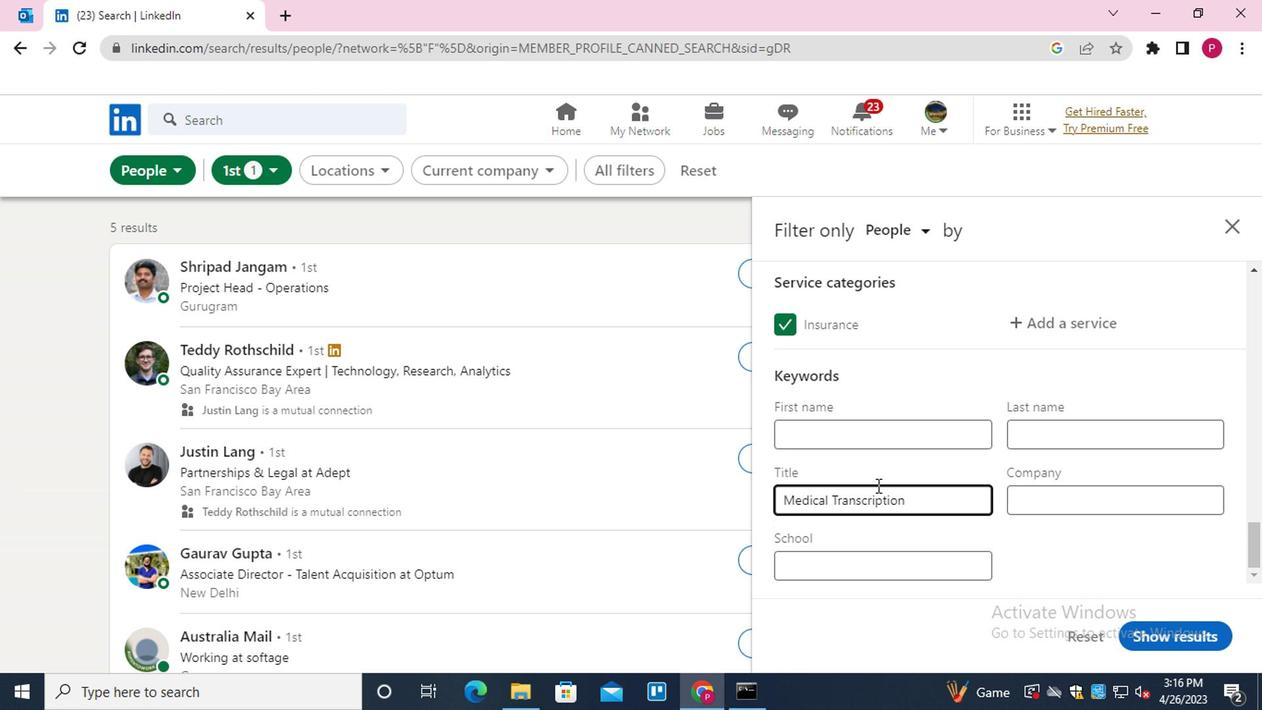 
Action: Mouse moved to (1204, 639)
Screenshot: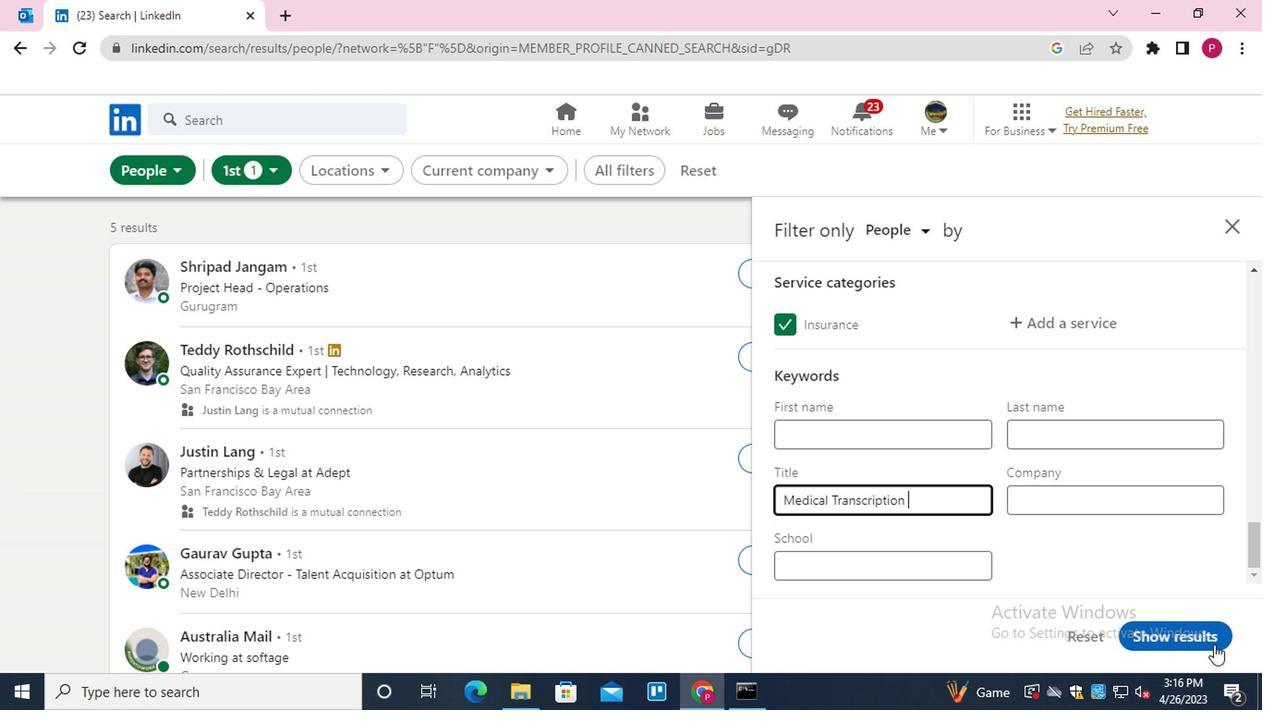 
Action: Mouse pressed left at (1204, 639)
Screenshot: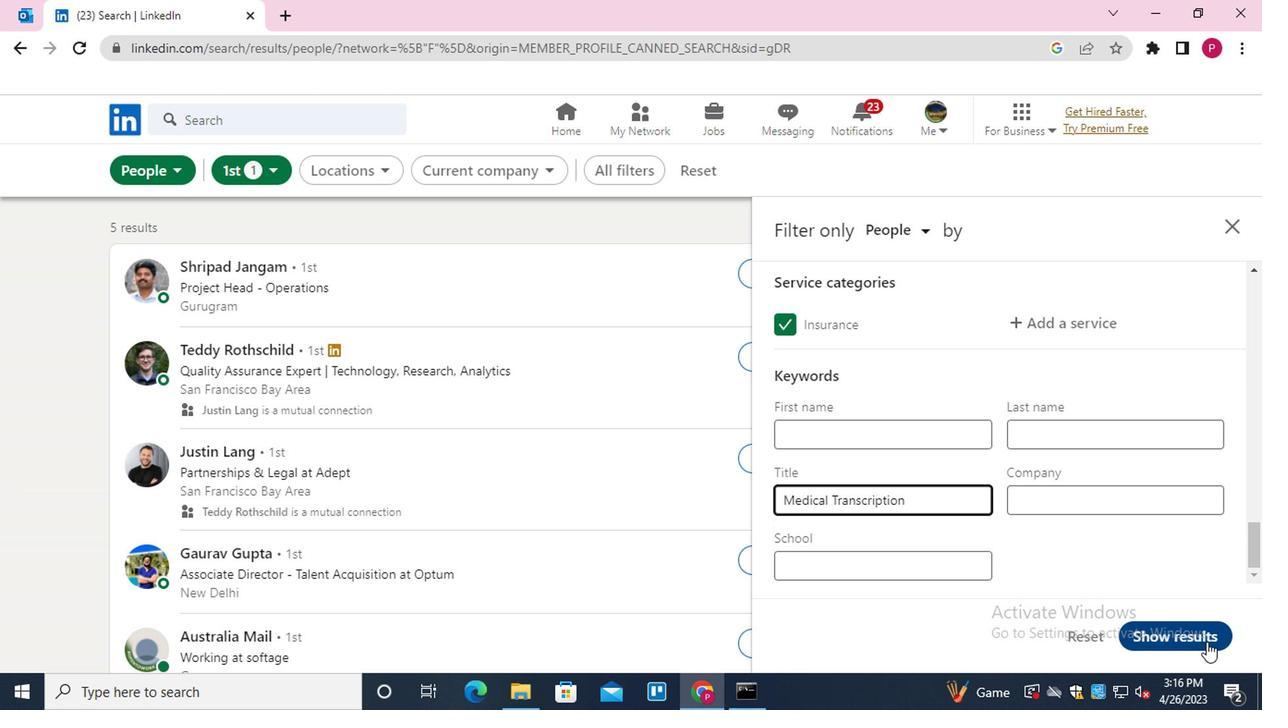 
Action: Mouse moved to (560, 401)
Screenshot: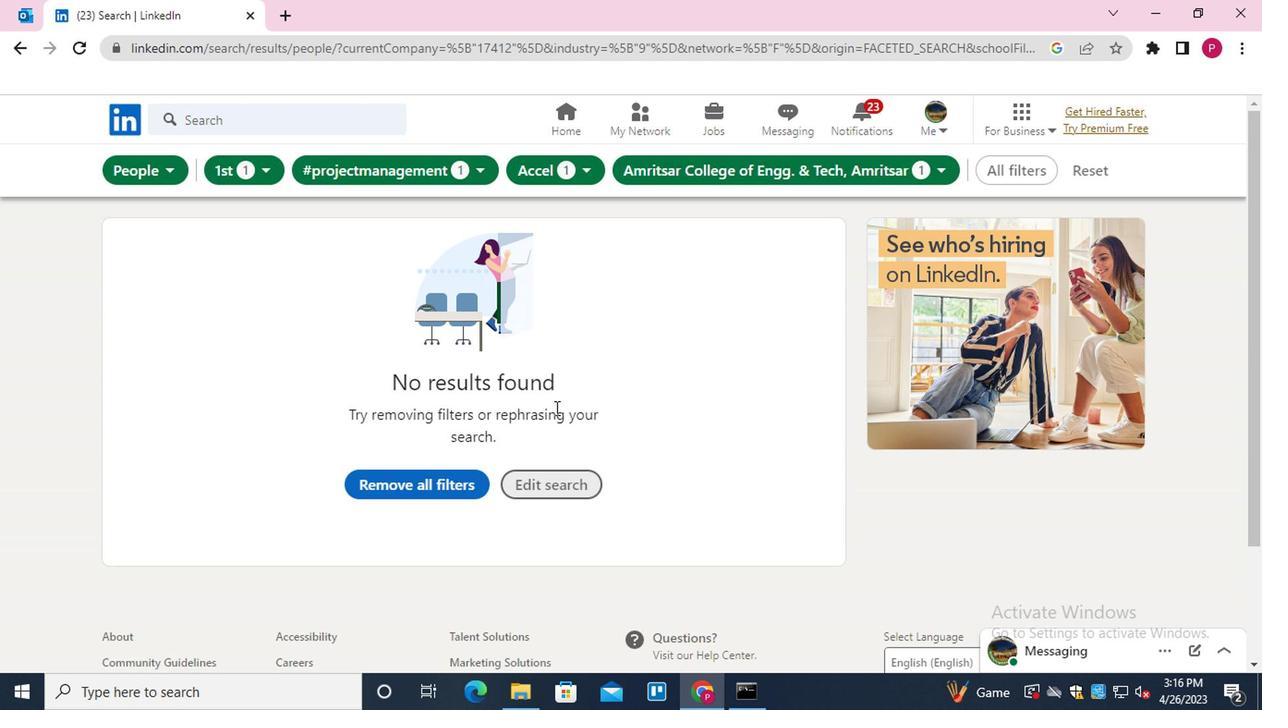 
